 Task: Find connections with filter location Behror with filter topic #Healthwith filter profile language Spanish with filter current company Siemens Mobility with filter school Symbiosis Institute of International Business with filter industry Insurance Carriers with filter service category Public Relations with filter keywords title Administrative Analyst
Action: Mouse moved to (578, 78)
Screenshot: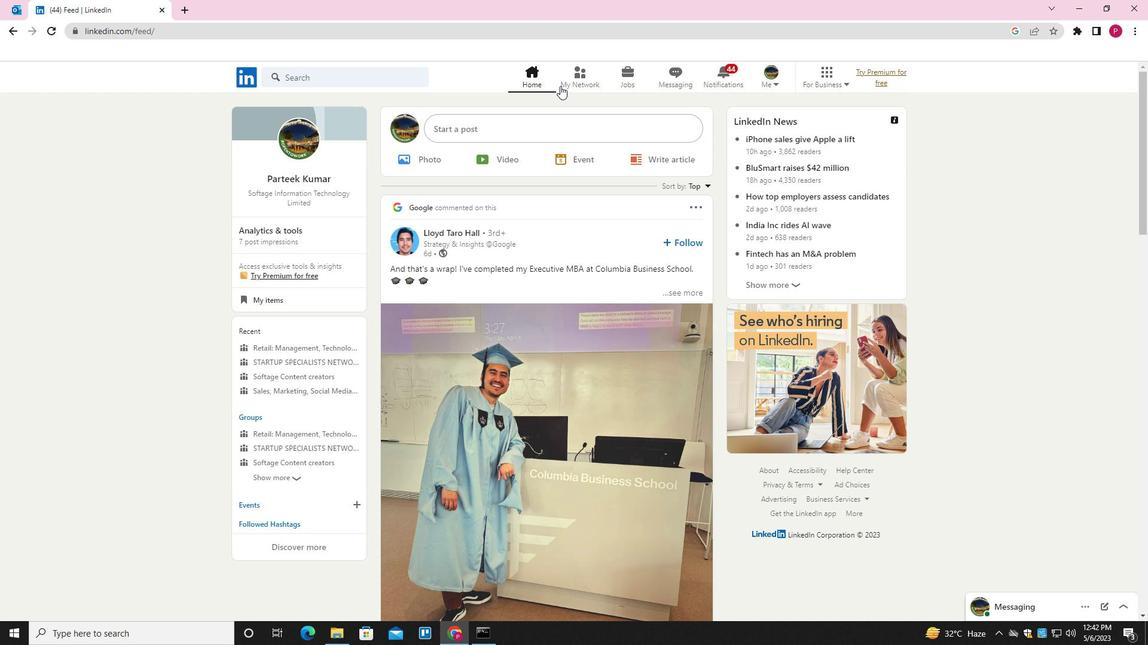
Action: Mouse pressed left at (578, 78)
Screenshot: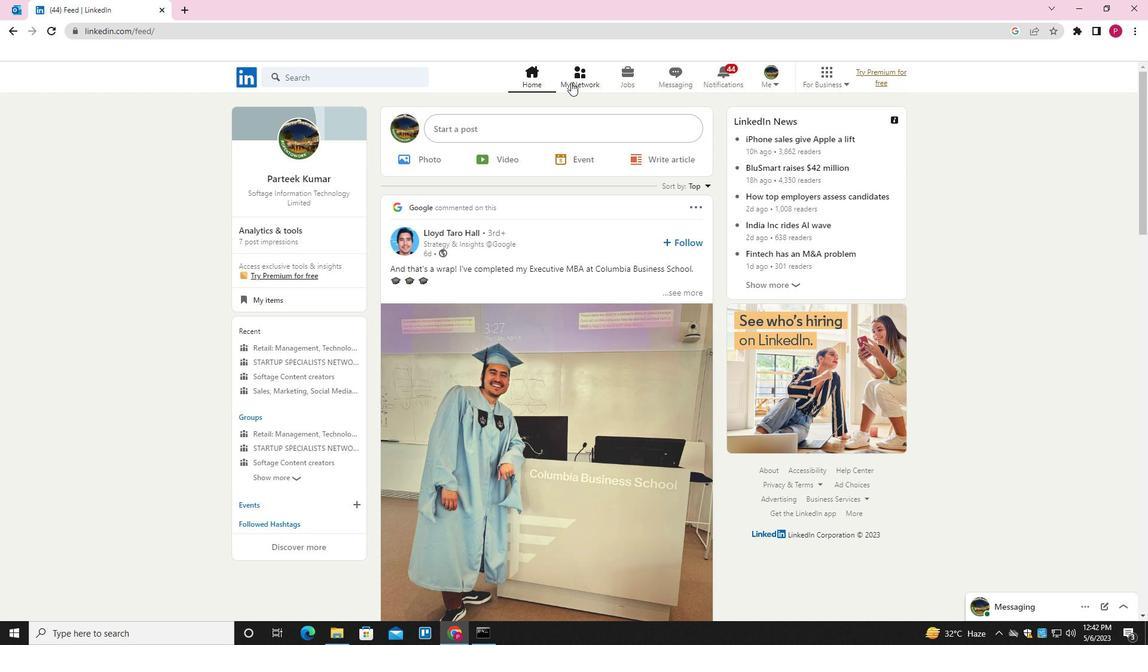 
Action: Mouse moved to (372, 138)
Screenshot: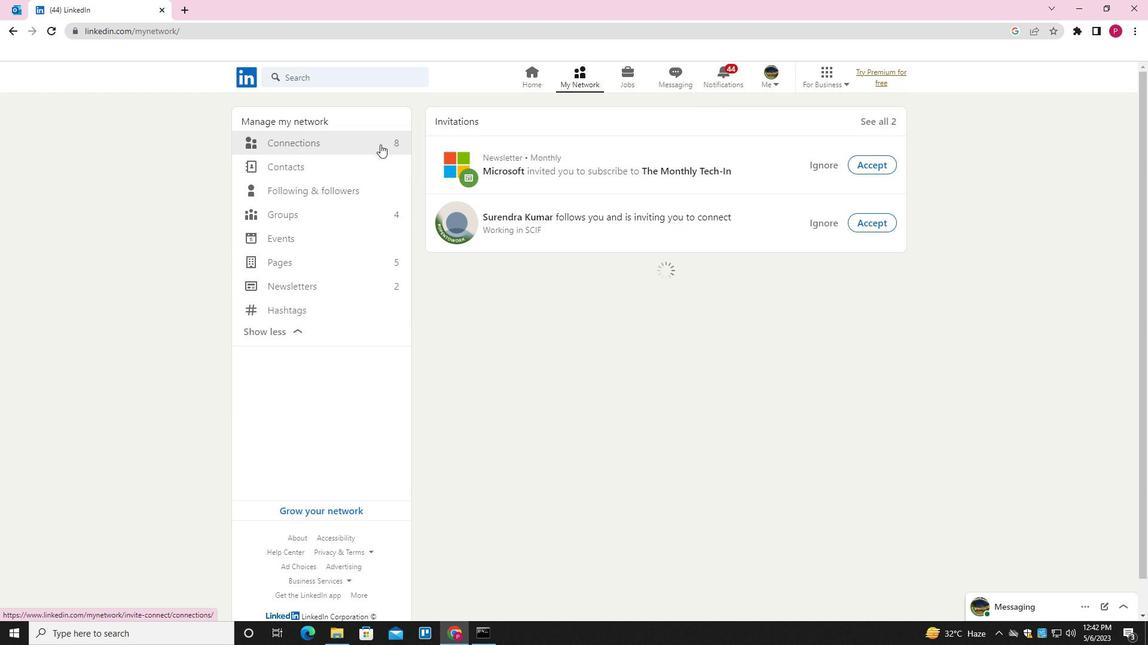 
Action: Mouse pressed left at (372, 138)
Screenshot: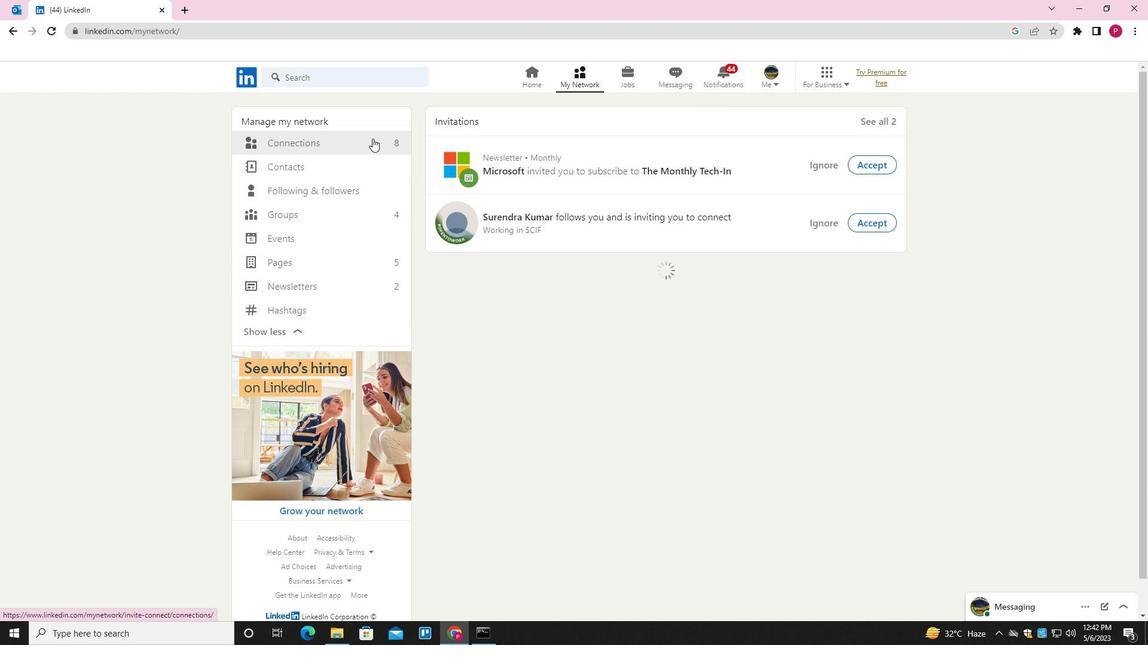 
Action: Mouse moved to (651, 144)
Screenshot: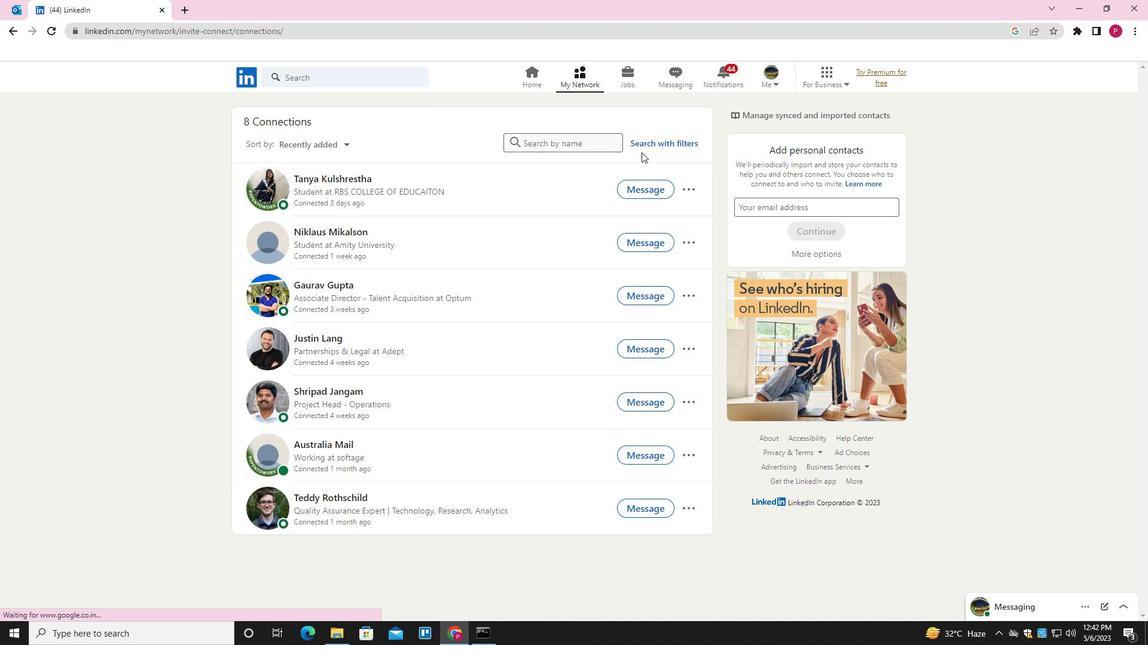 
Action: Mouse pressed left at (651, 144)
Screenshot: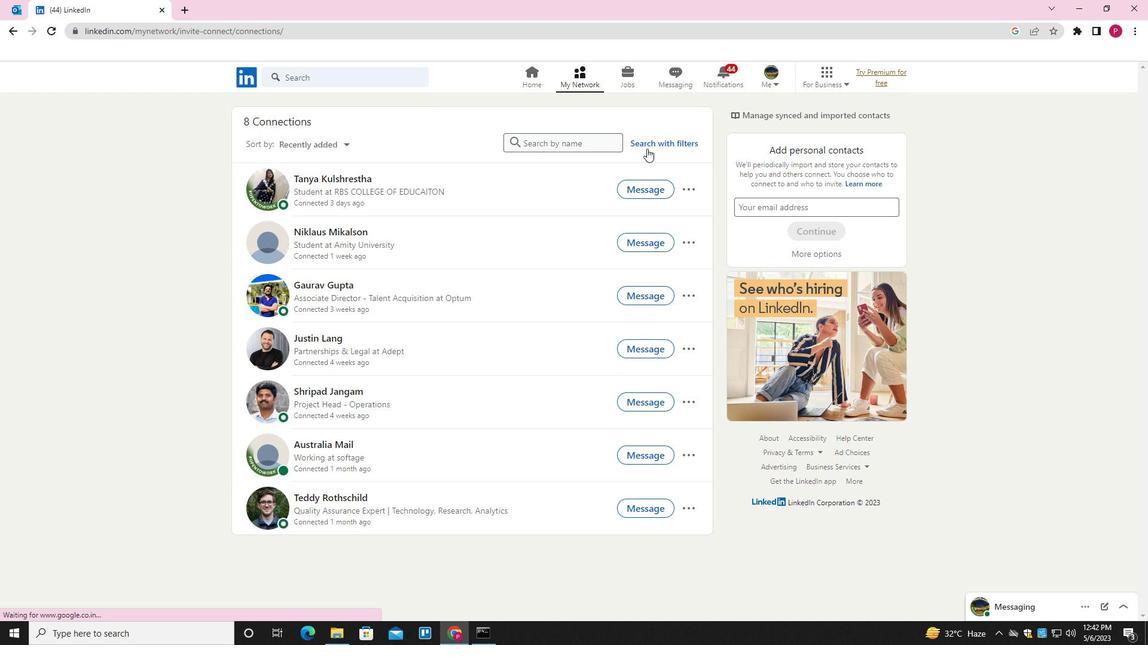 
Action: Mouse moved to (607, 110)
Screenshot: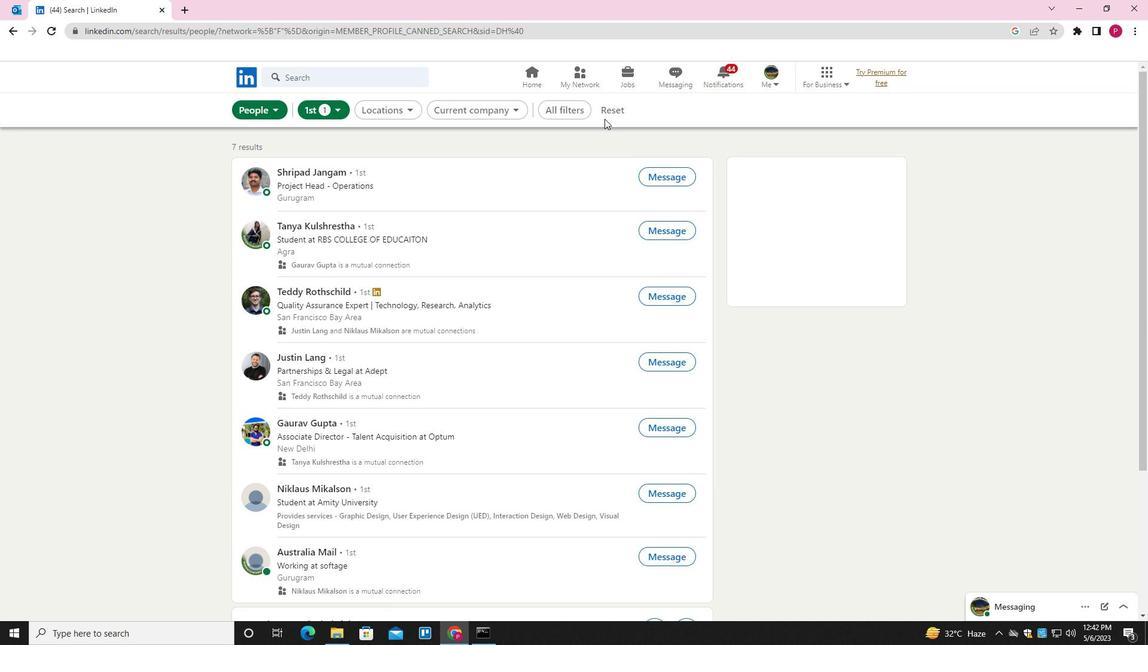 
Action: Mouse pressed left at (607, 110)
Screenshot: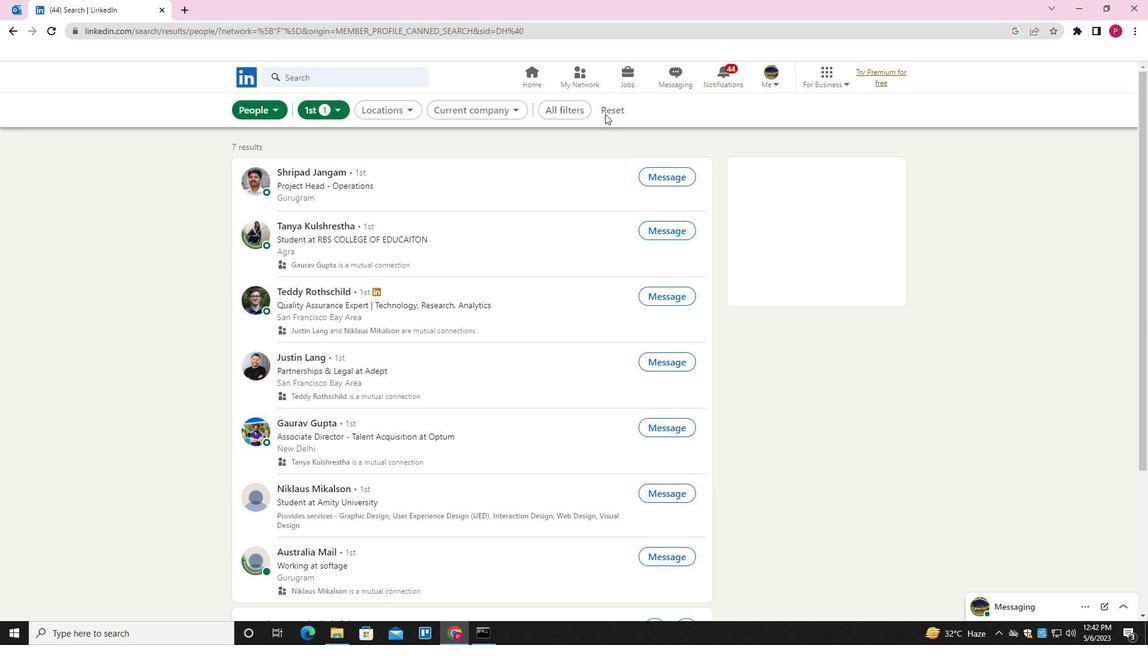 
Action: Mouse moved to (588, 113)
Screenshot: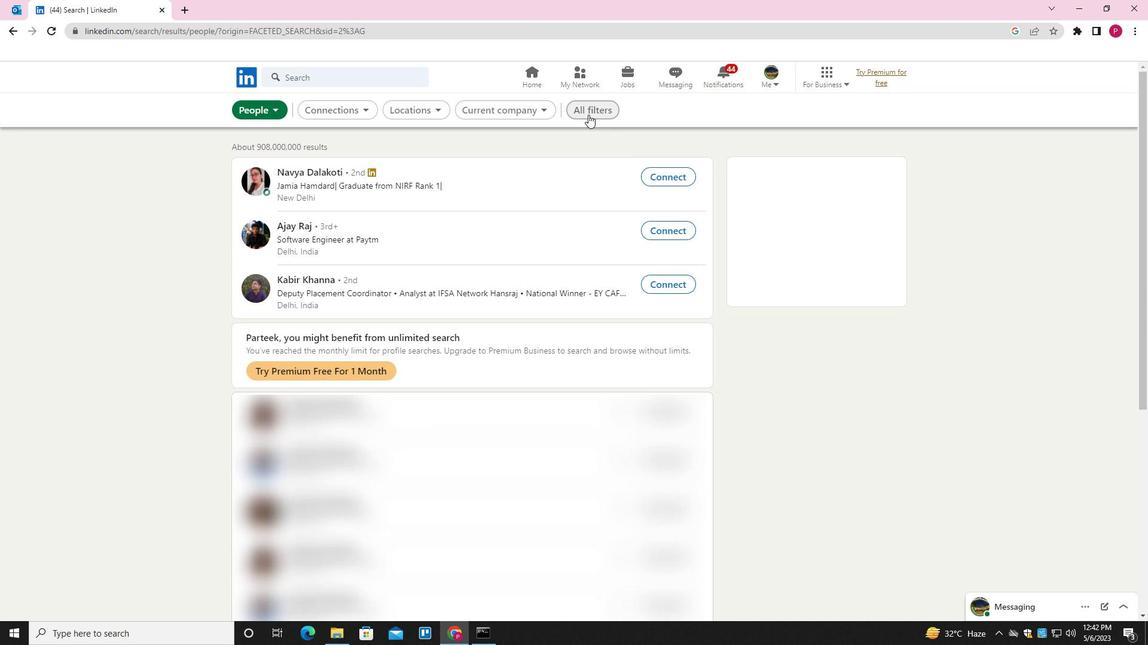 
Action: Mouse pressed left at (588, 113)
Screenshot: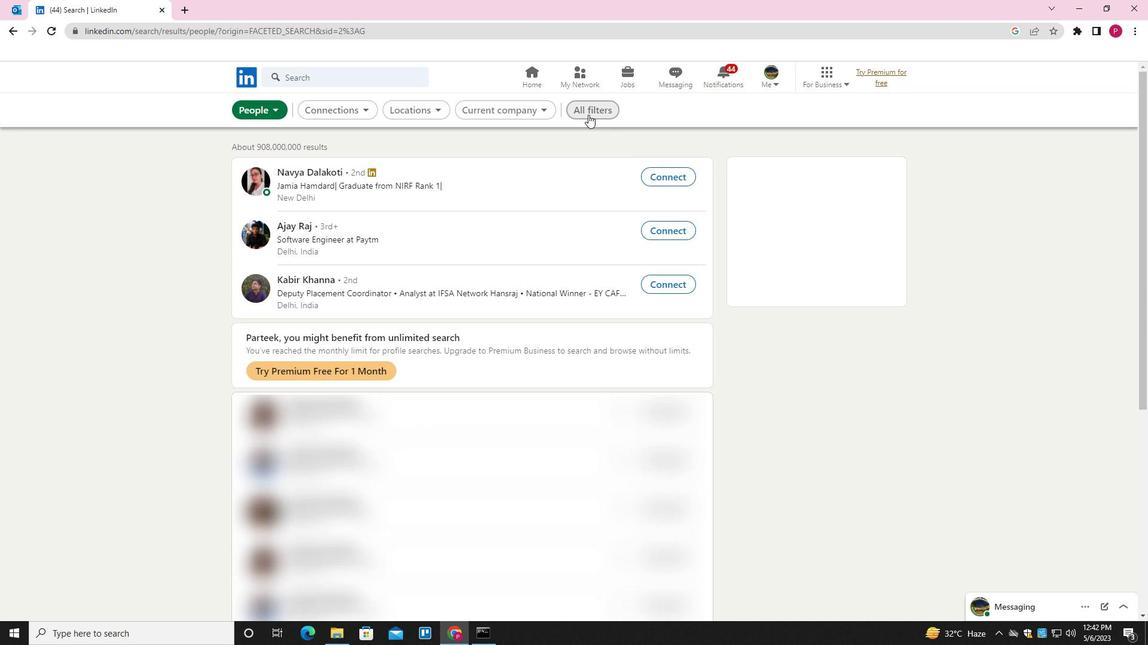 
Action: Mouse moved to (931, 375)
Screenshot: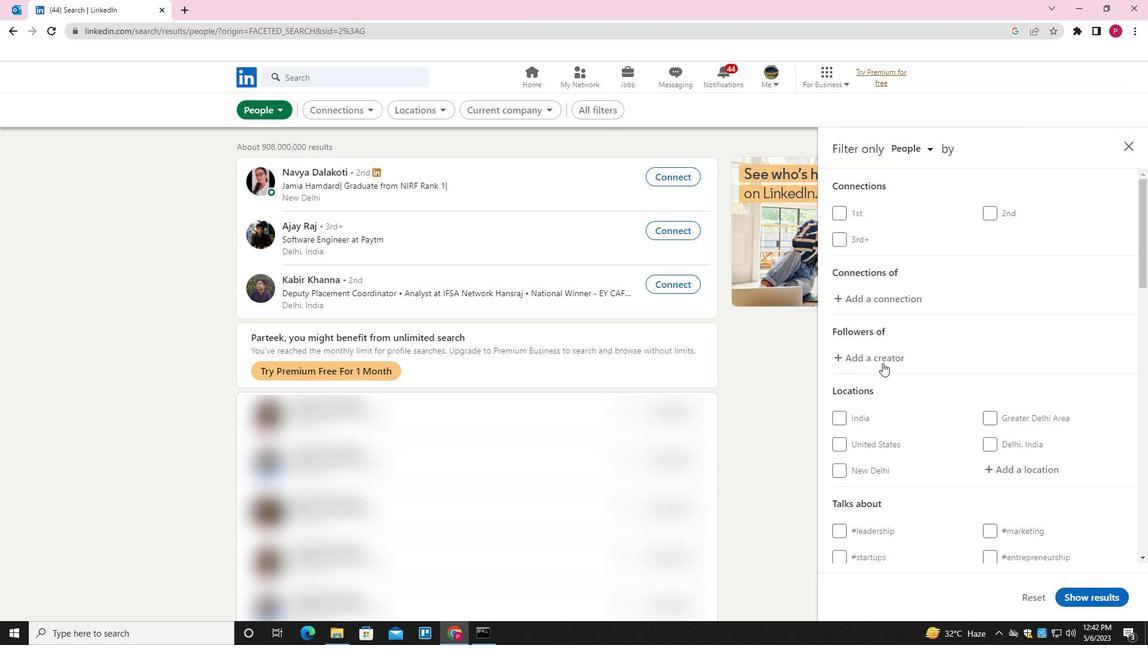 
Action: Mouse scrolled (931, 375) with delta (0, 0)
Screenshot: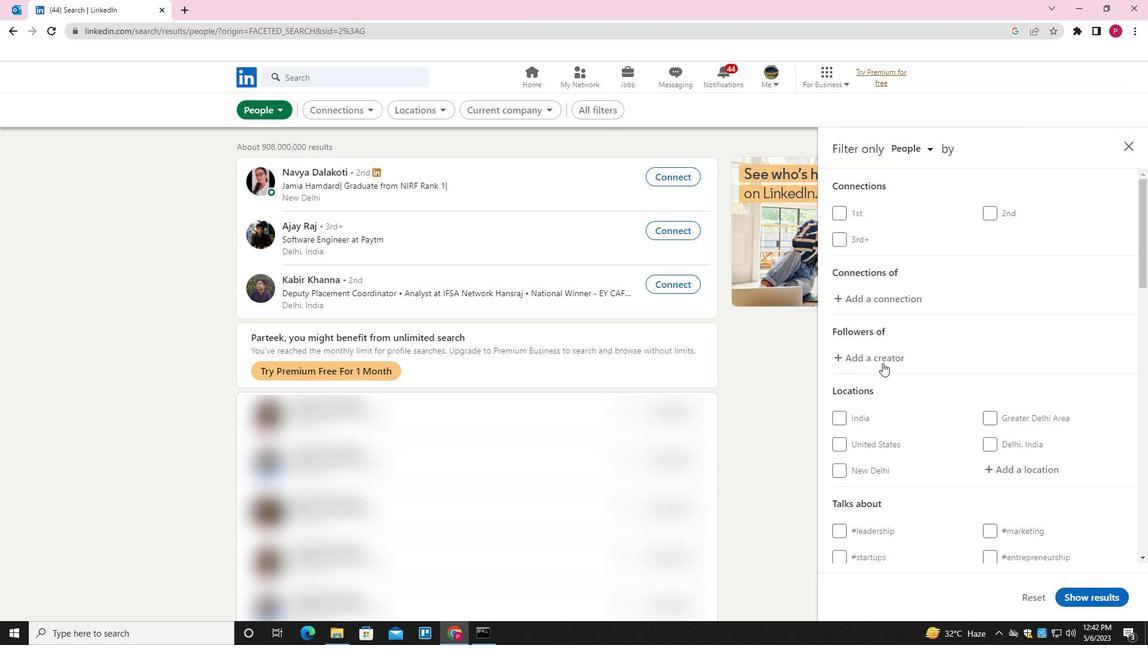 
Action: Mouse moved to (935, 376)
Screenshot: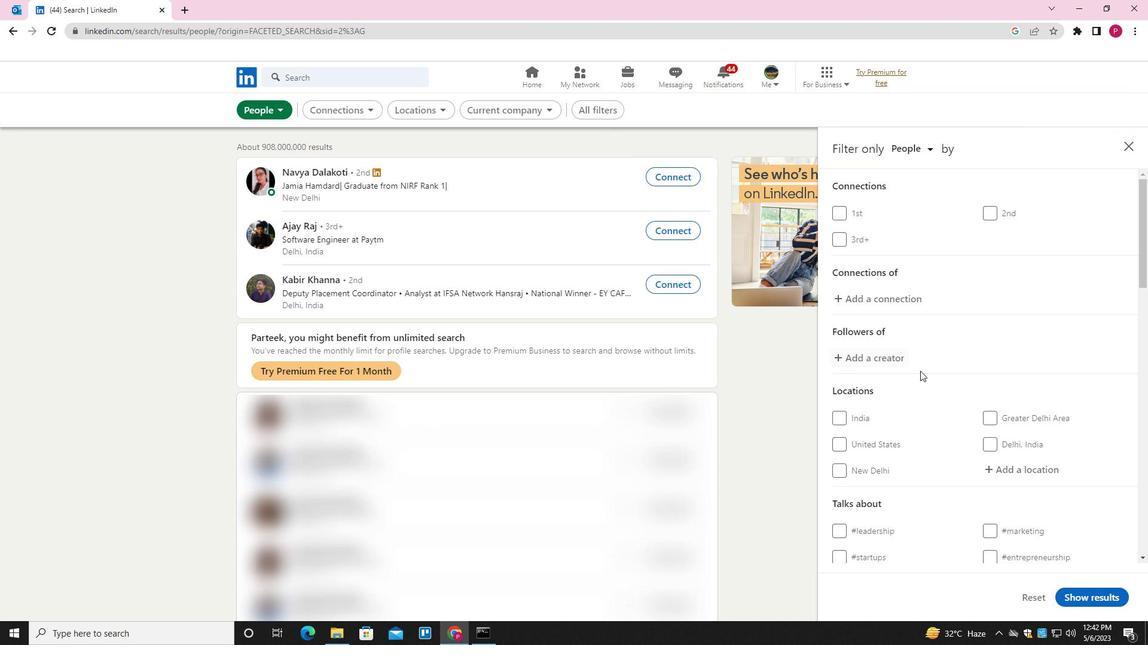 
Action: Mouse scrolled (935, 375) with delta (0, 0)
Screenshot: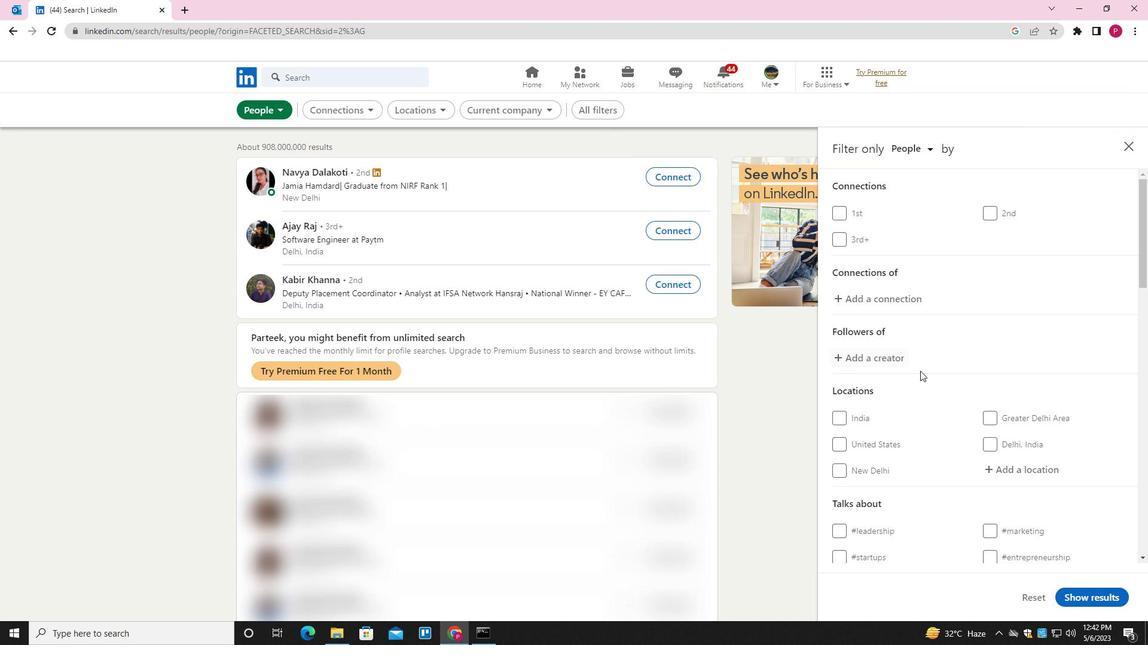 
Action: Mouse moved to (952, 379)
Screenshot: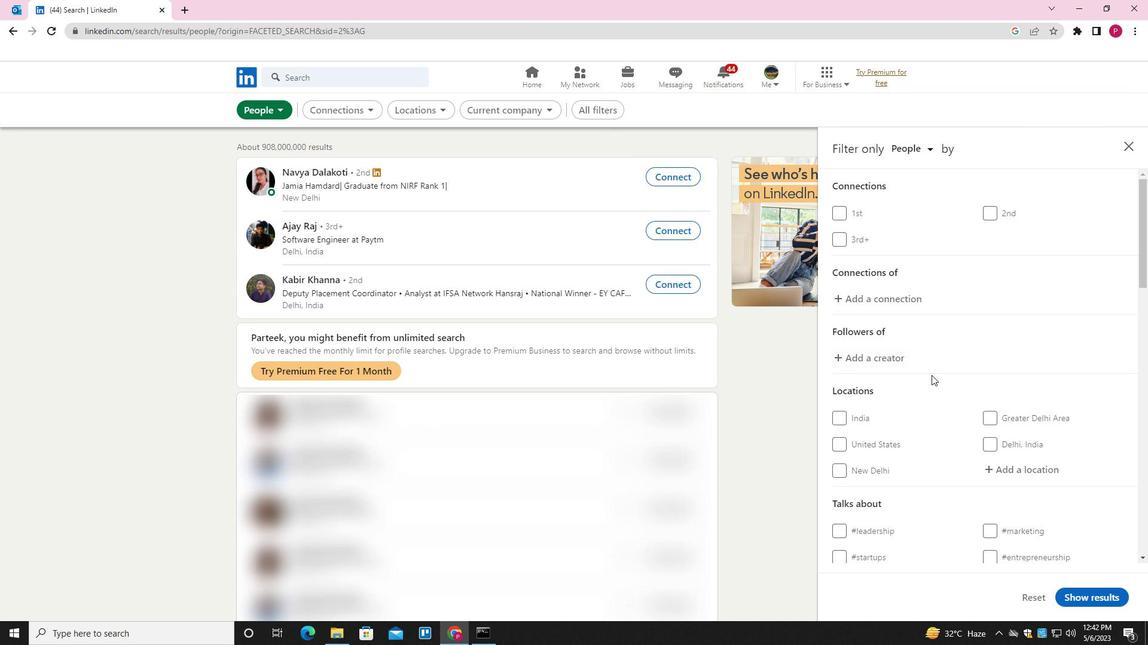 
Action: Mouse scrolled (952, 378) with delta (0, 0)
Screenshot: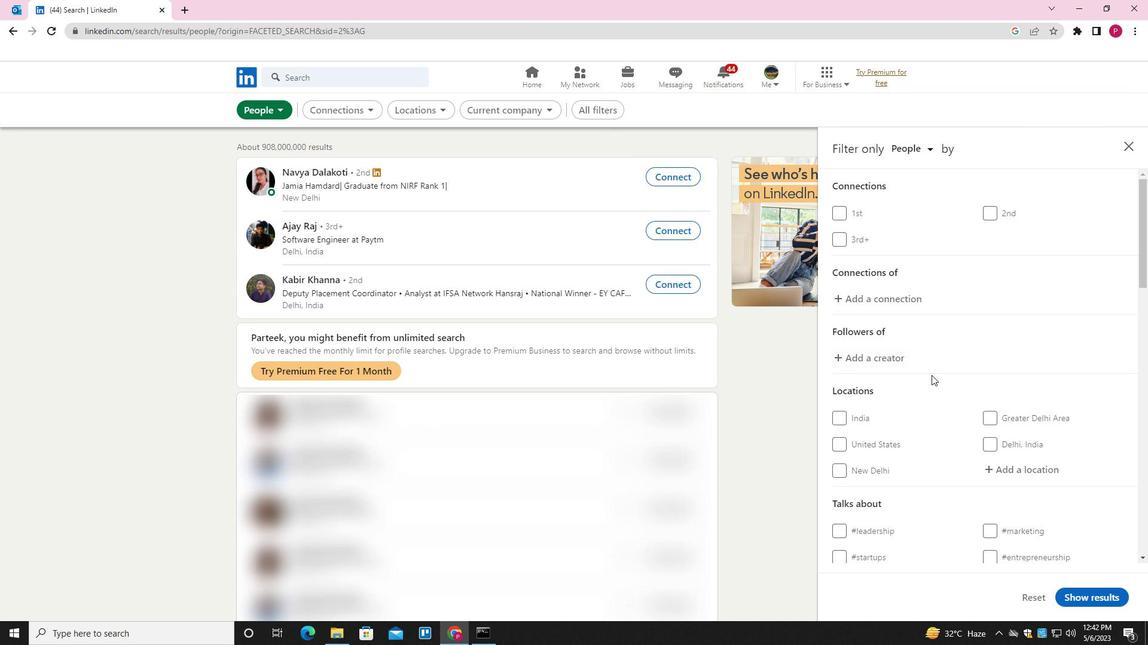 
Action: Mouse moved to (1016, 291)
Screenshot: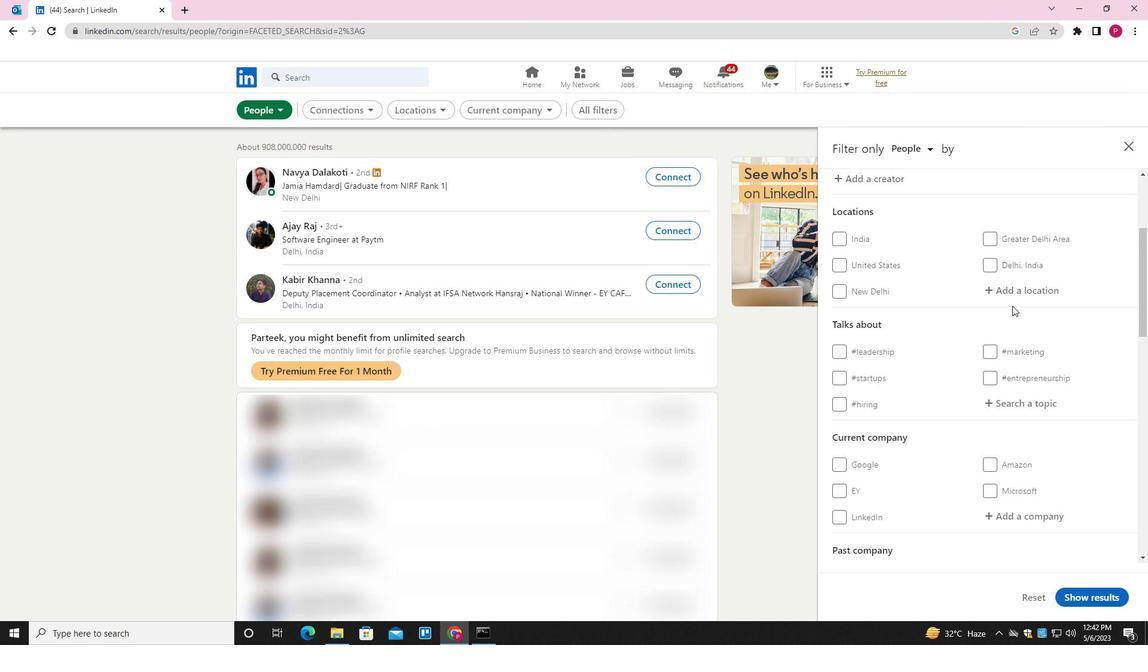 
Action: Mouse pressed left at (1016, 291)
Screenshot: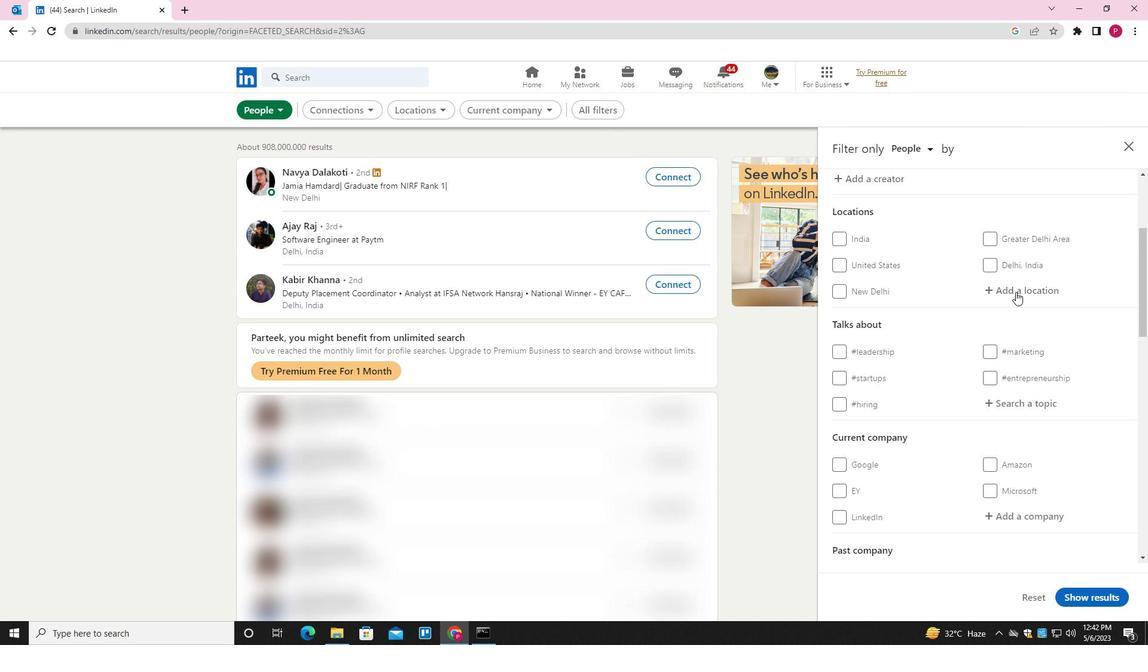 
Action: Key pressed <Key.shift>BEHROR<Key.down><Key.enter>
Screenshot: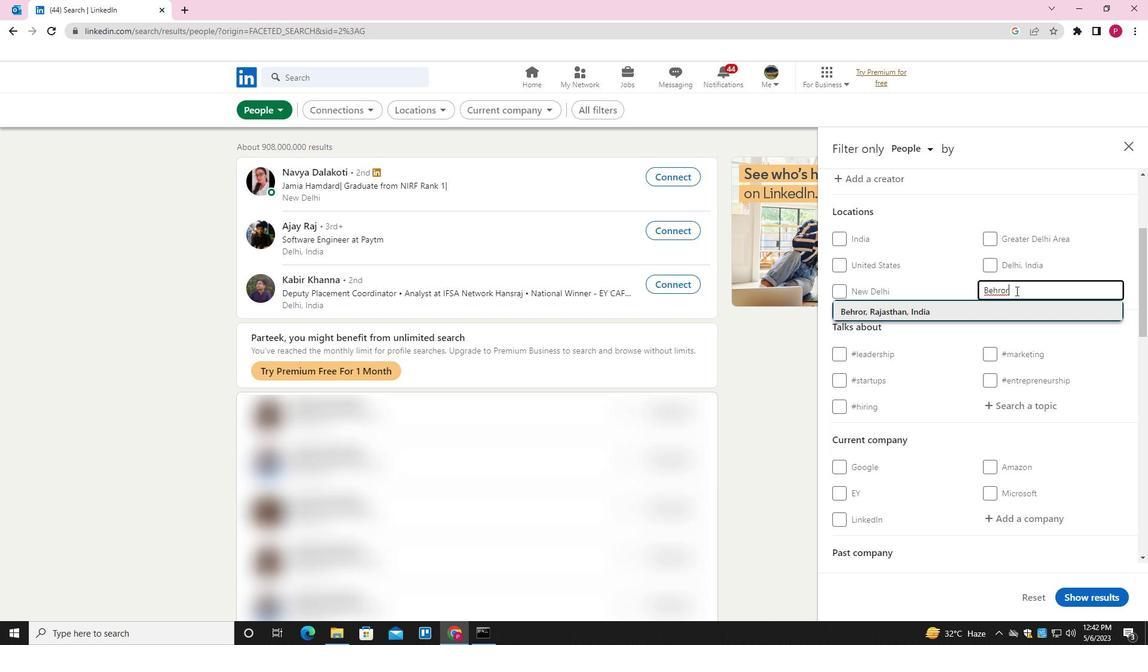 
Action: Mouse moved to (1000, 349)
Screenshot: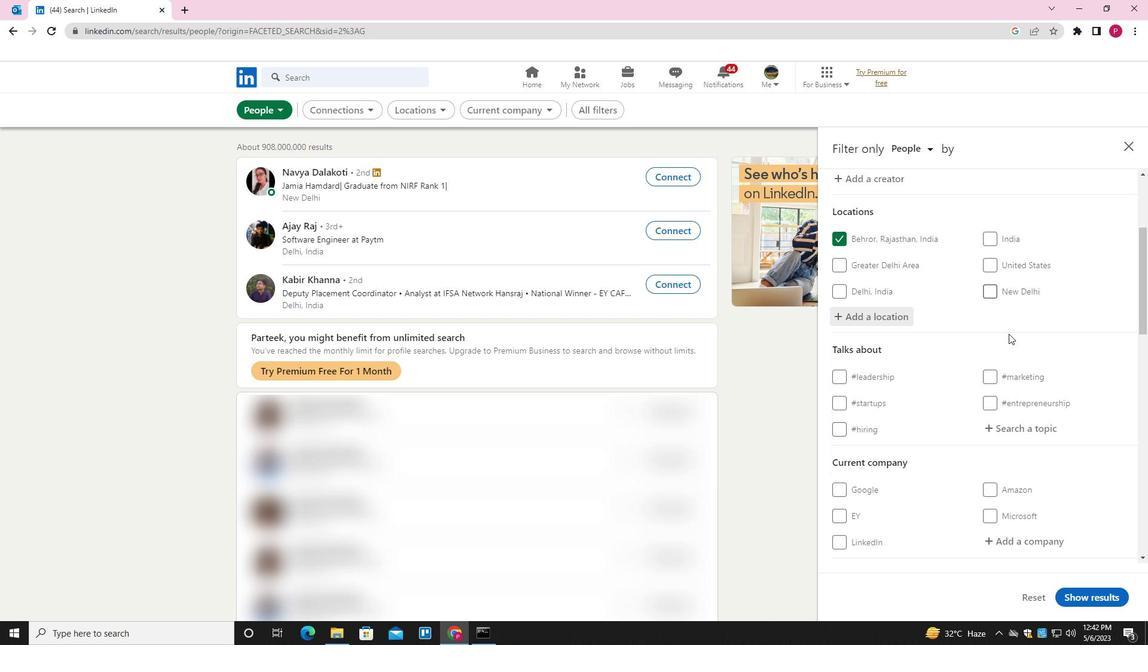 
Action: Mouse scrolled (1000, 349) with delta (0, 0)
Screenshot: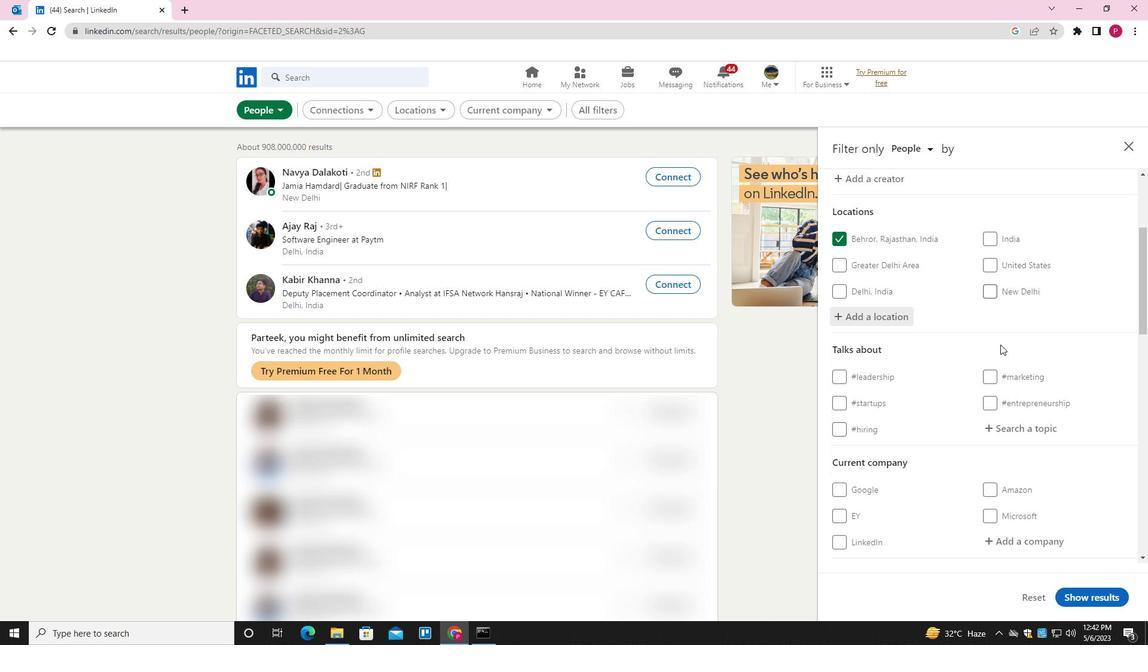 
Action: Mouse scrolled (1000, 349) with delta (0, 0)
Screenshot: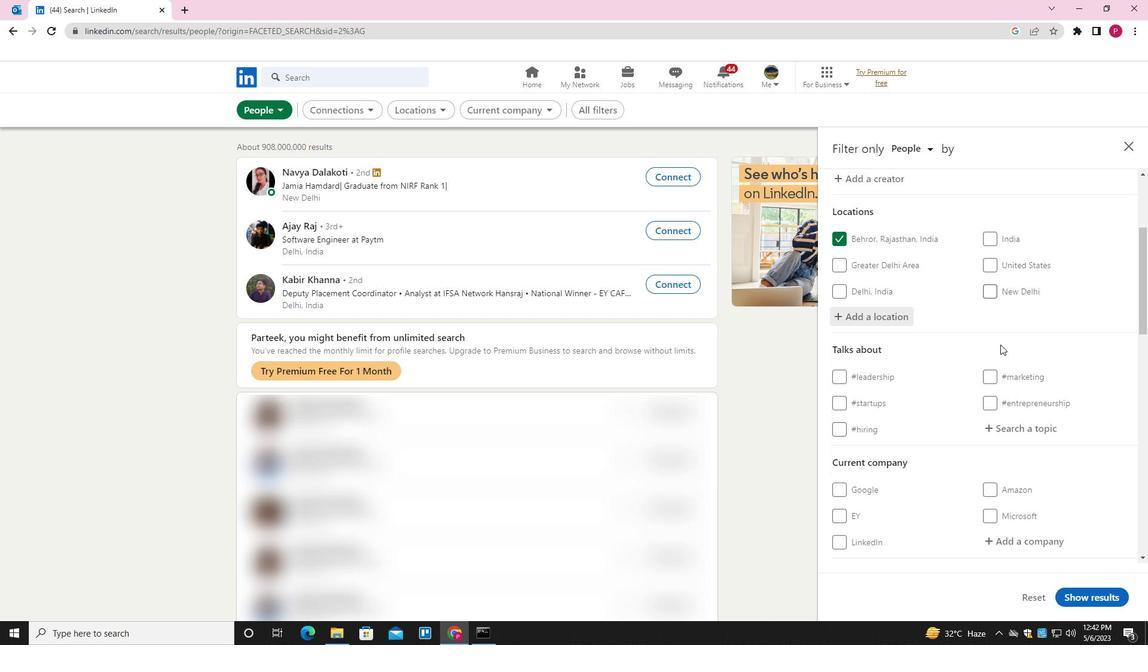
Action: Mouse scrolled (1000, 349) with delta (0, 0)
Screenshot: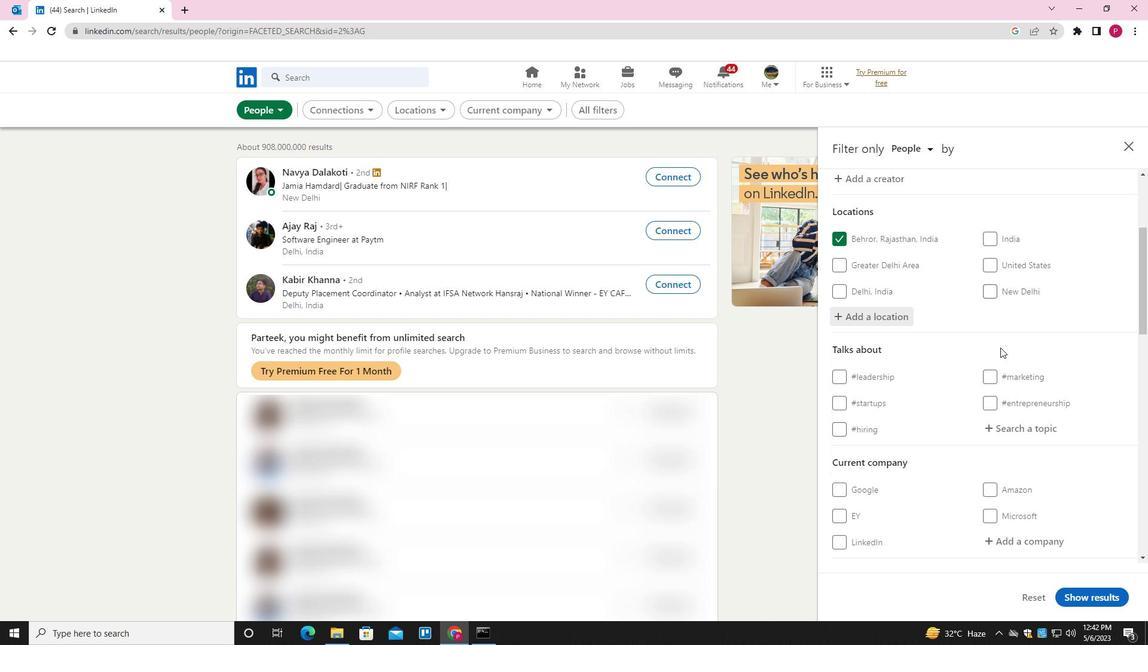 
Action: Mouse moved to (1019, 241)
Screenshot: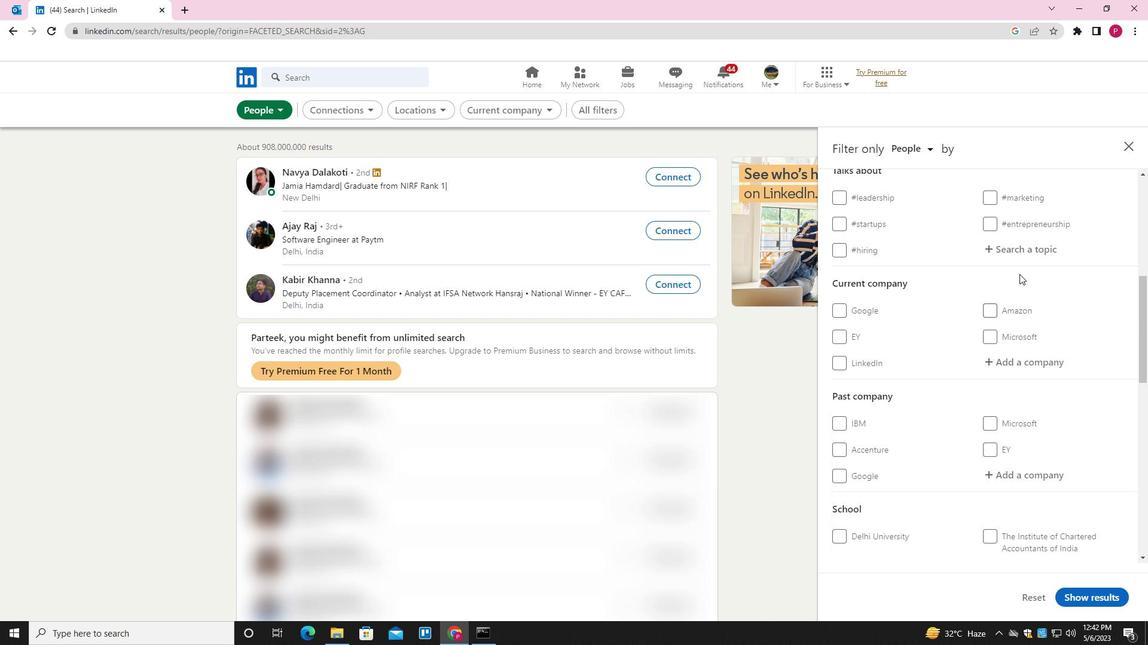 
Action: Mouse pressed left at (1019, 241)
Screenshot: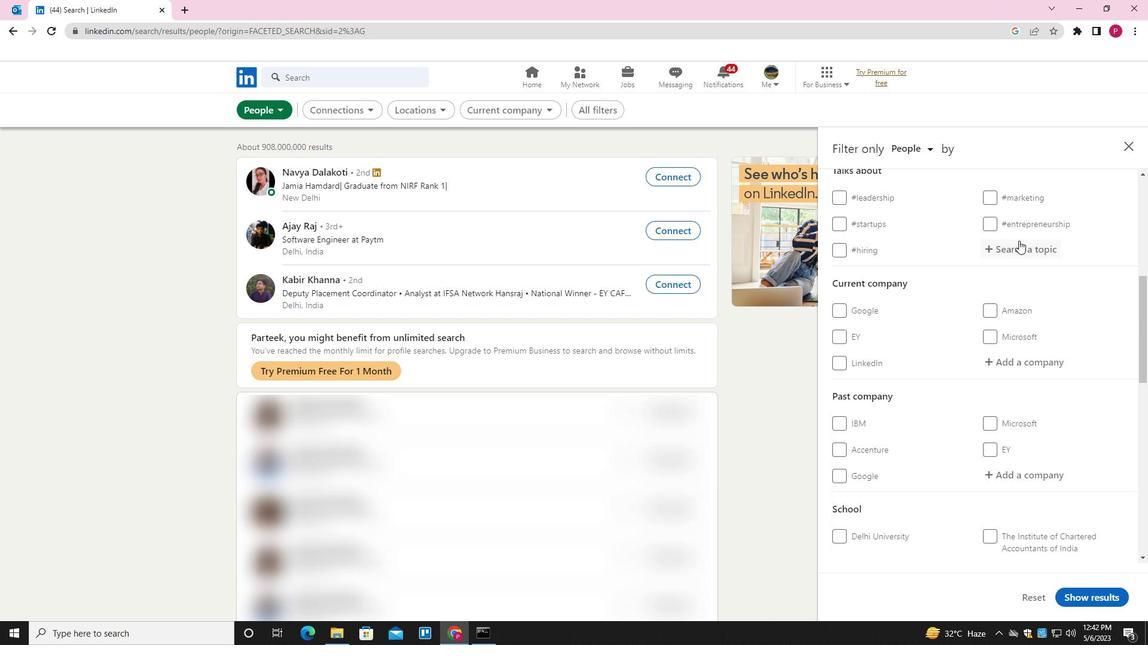 
Action: Key pressed HEALTH<Key.down><Key.down><Key.enter>
Screenshot: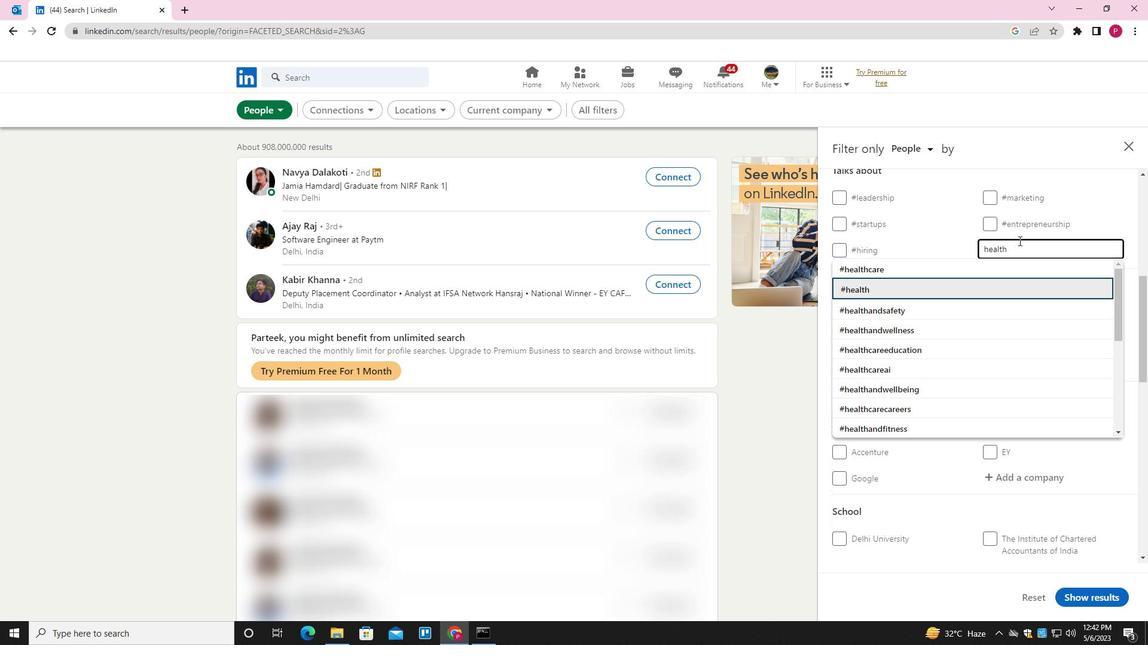 
Action: Mouse moved to (971, 344)
Screenshot: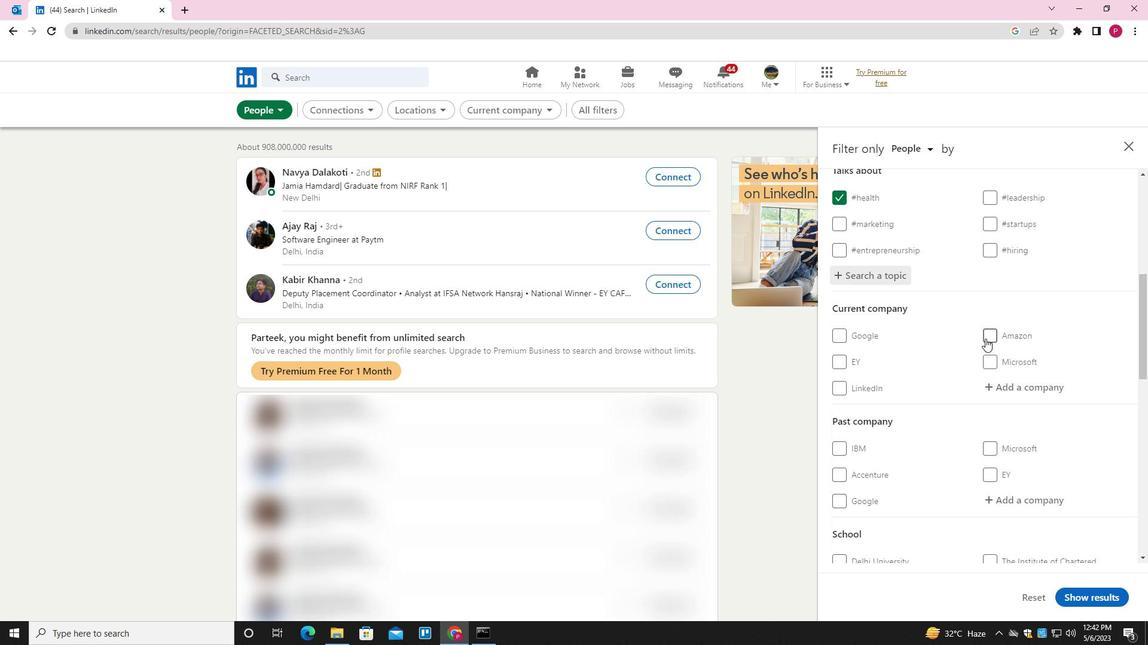 
Action: Mouse scrolled (971, 343) with delta (0, 0)
Screenshot: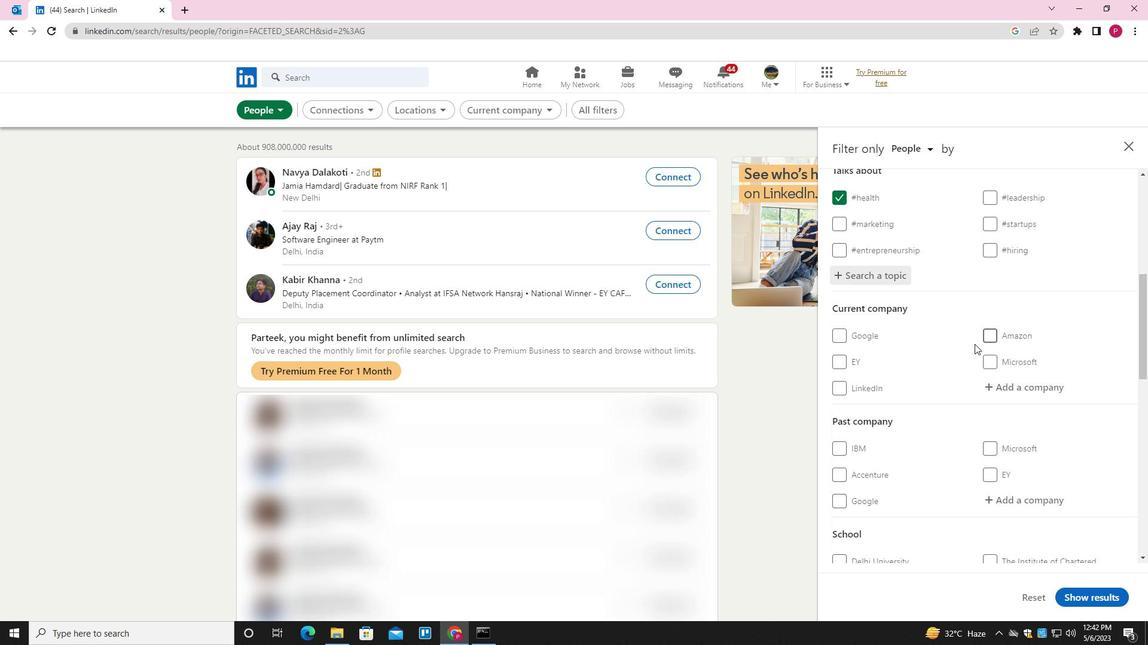 
Action: Mouse moved to (971, 344)
Screenshot: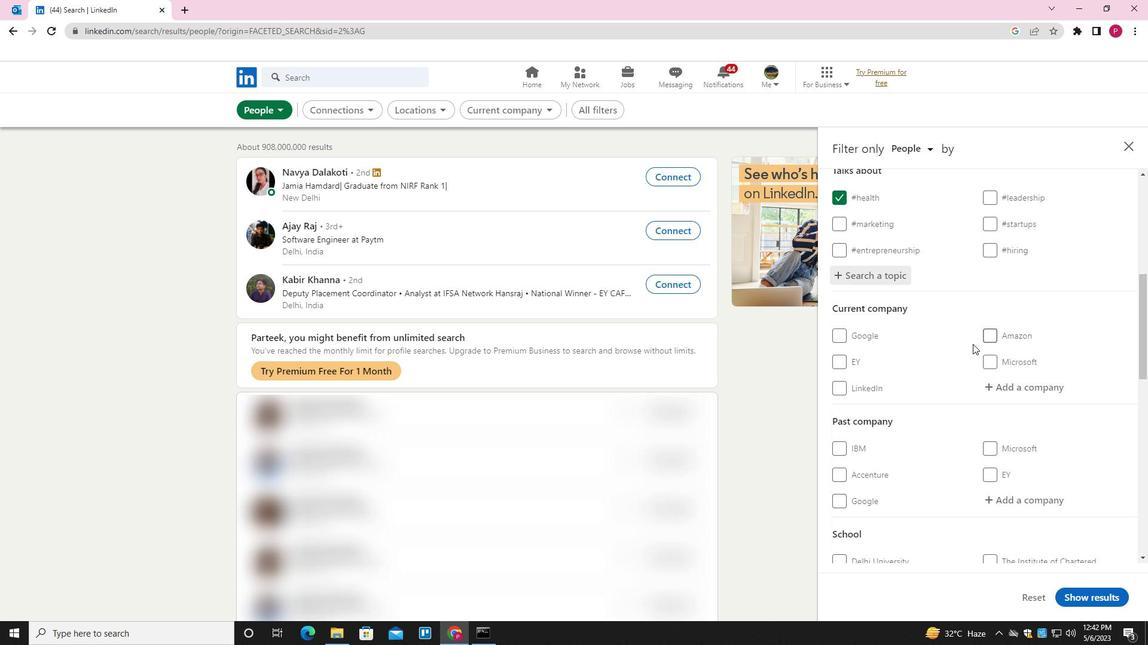
Action: Mouse scrolled (971, 343) with delta (0, 0)
Screenshot: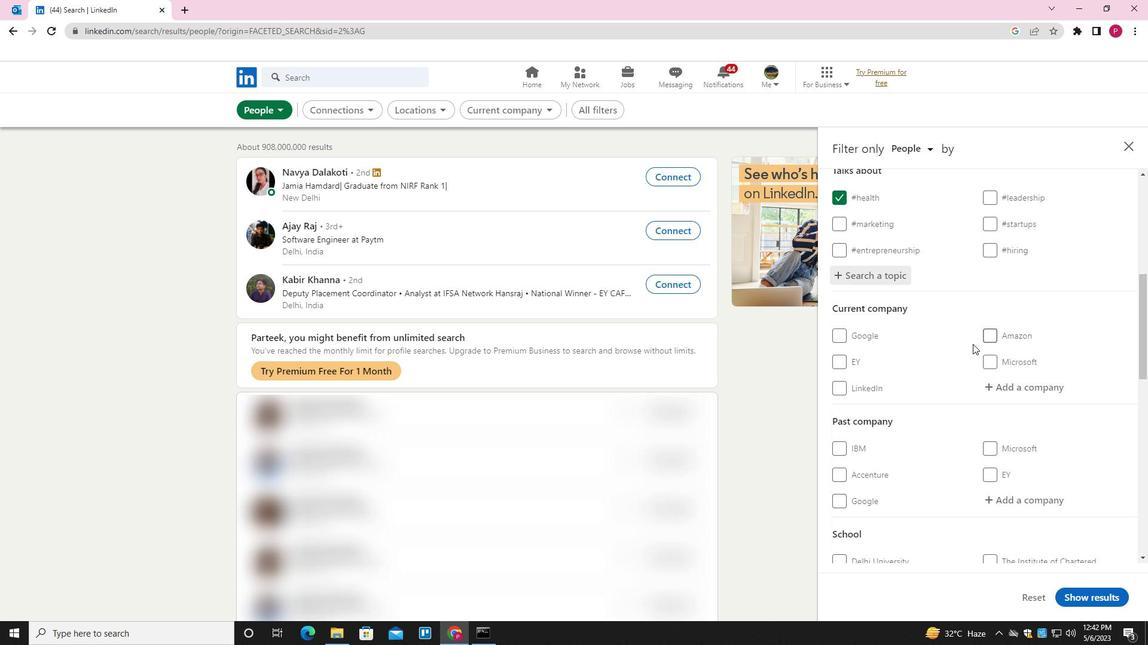 
Action: Mouse scrolled (971, 343) with delta (0, 0)
Screenshot: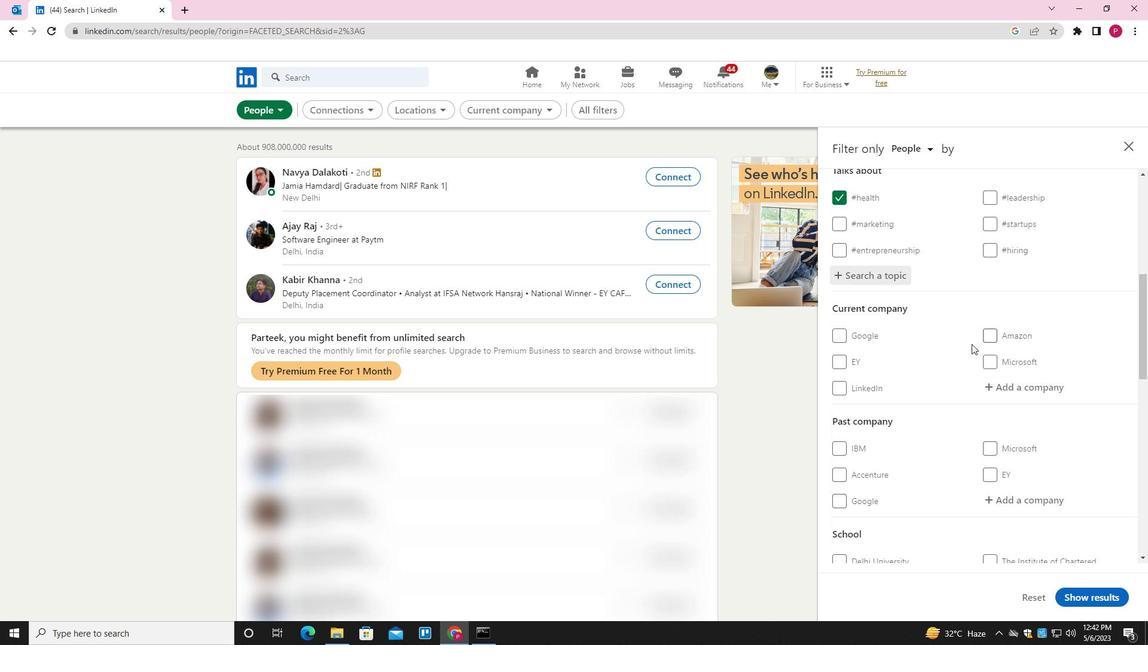 
Action: Mouse scrolled (971, 343) with delta (0, 0)
Screenshot: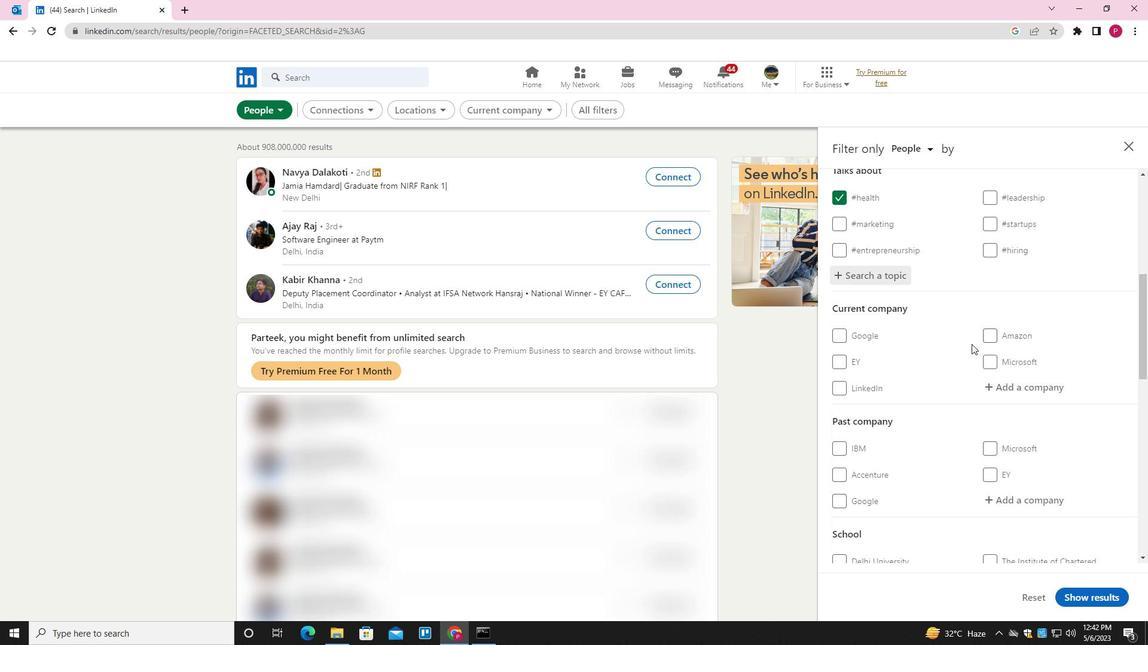 
Action: Mouse moved to (967, 345)
Screenshot: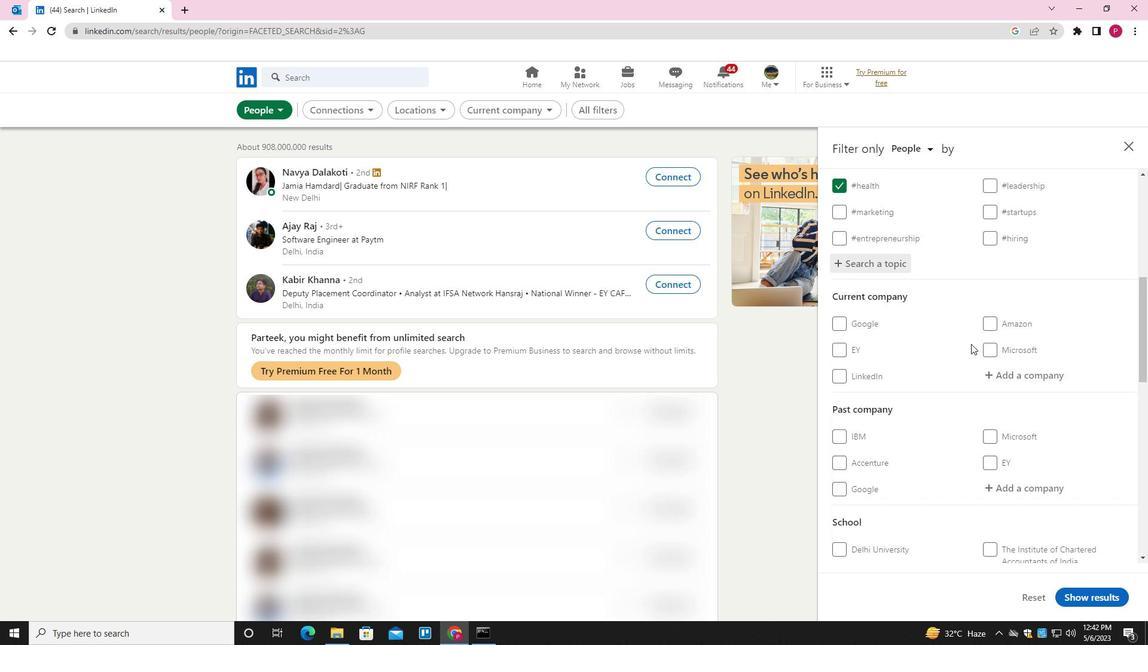 
Action: Mouse scrolled (967, 345) with delta (0, 0)
Screenshot: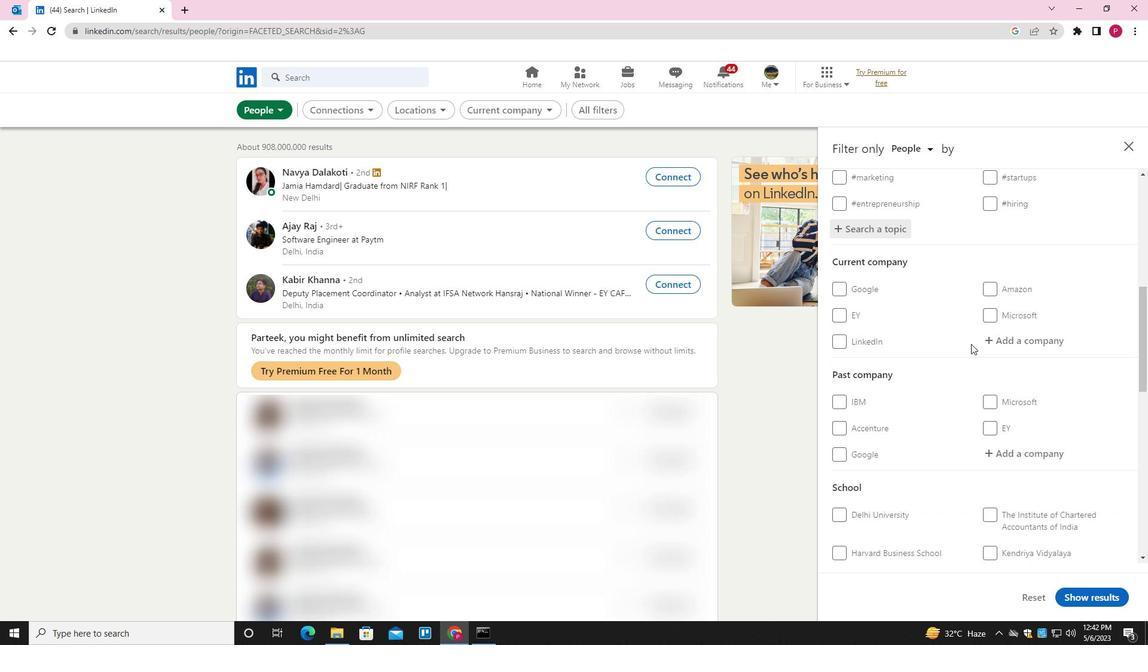 
Action: Mouse moved to (949, 348)
Screenshot: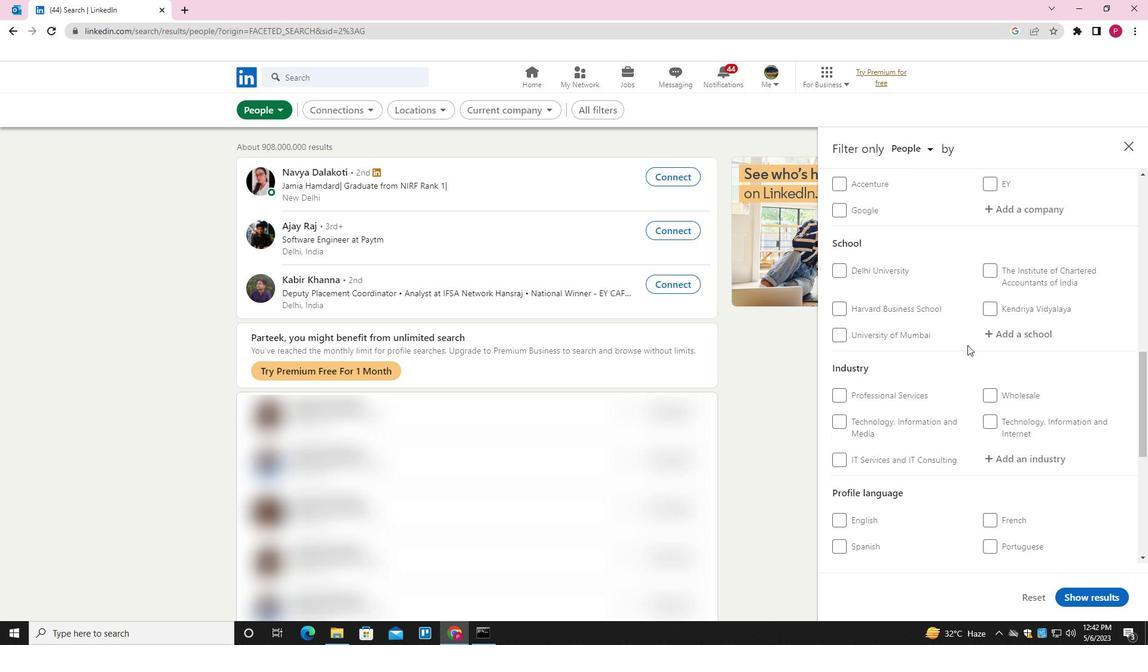 
Action: Mouse scrolled (949, 348) with delta (0, 0)
Screenshot: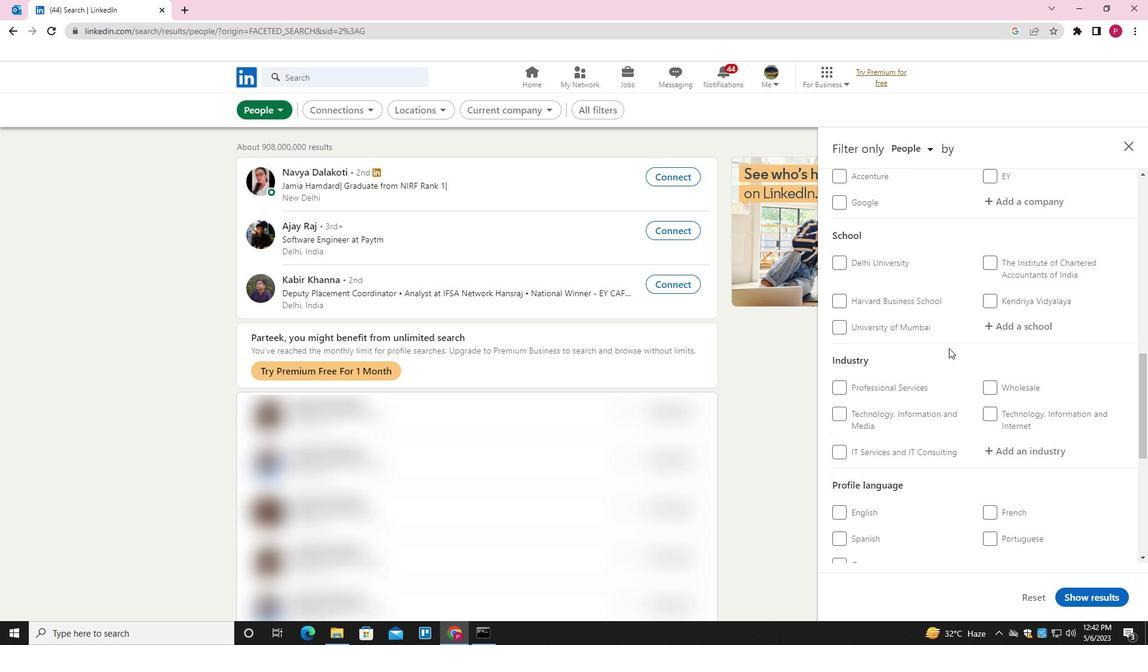 
Action: Mouse scrolled (949, 348) with delta (0, 0)
Screenshot: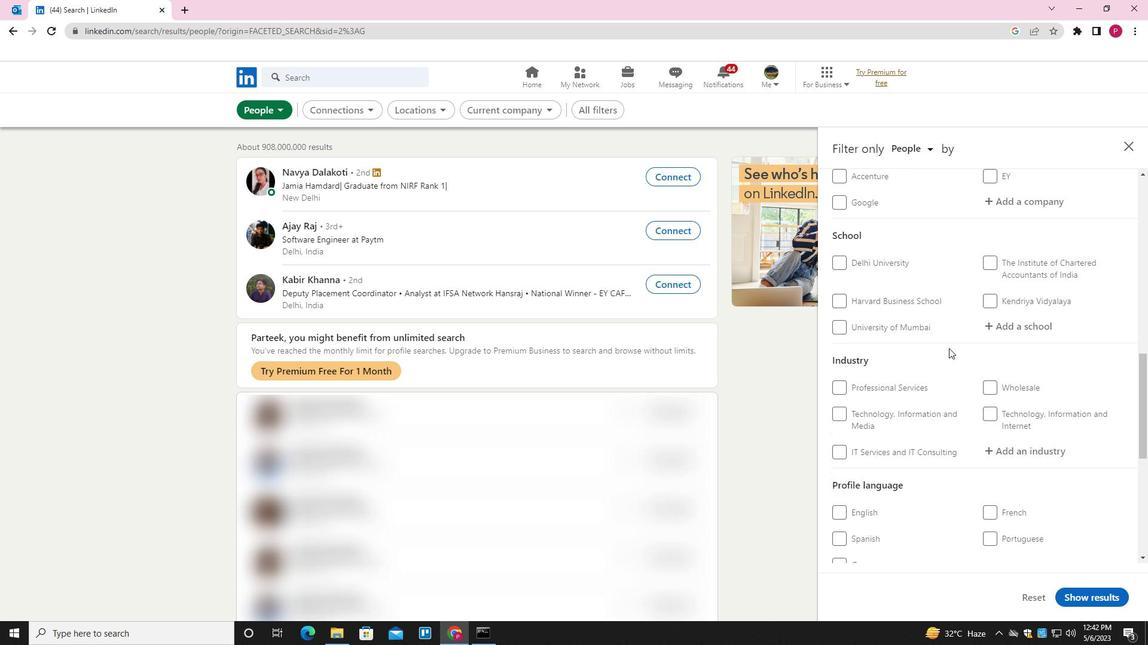 
Action: Mouse scrolled (949, 348) with delta (0, 0)
Screenshot: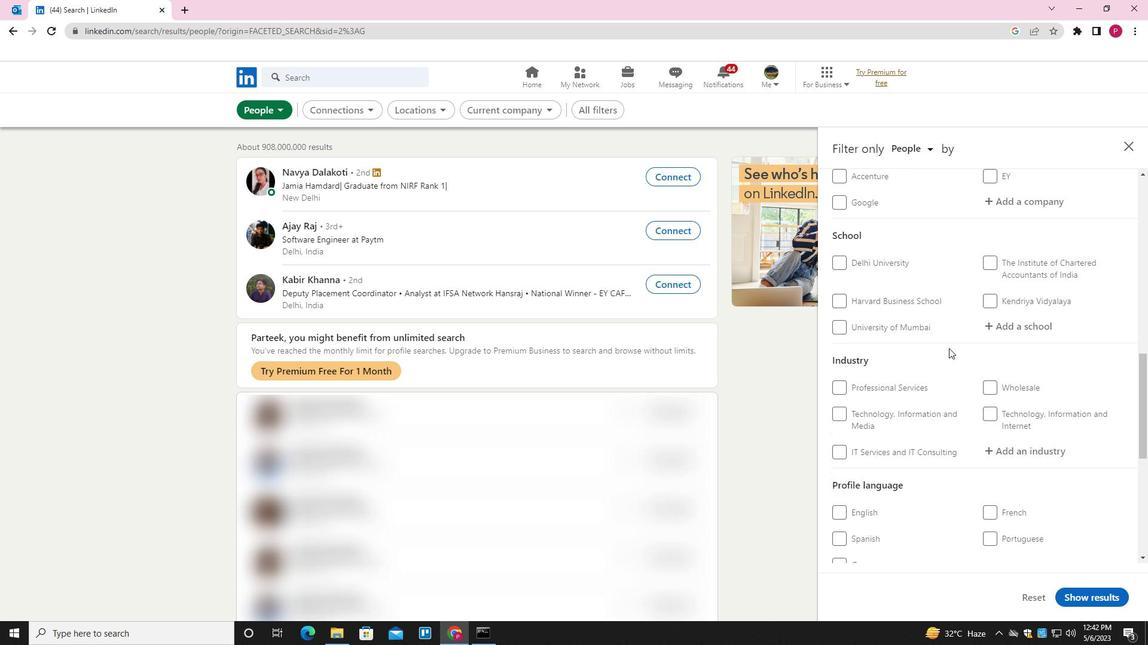 
Action: Mouse scrolled (949, 348) with delta (0, 0)
Screenshot: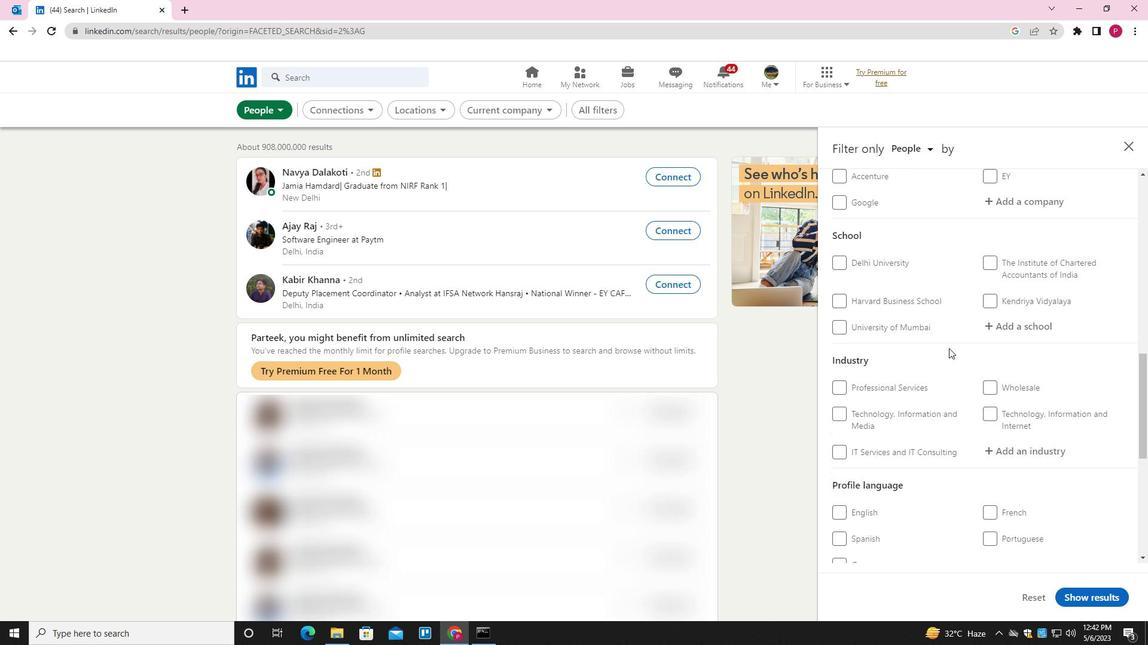 
Action: Mouse scrolled (949, 348) with delta (0, 0)
Screenshot: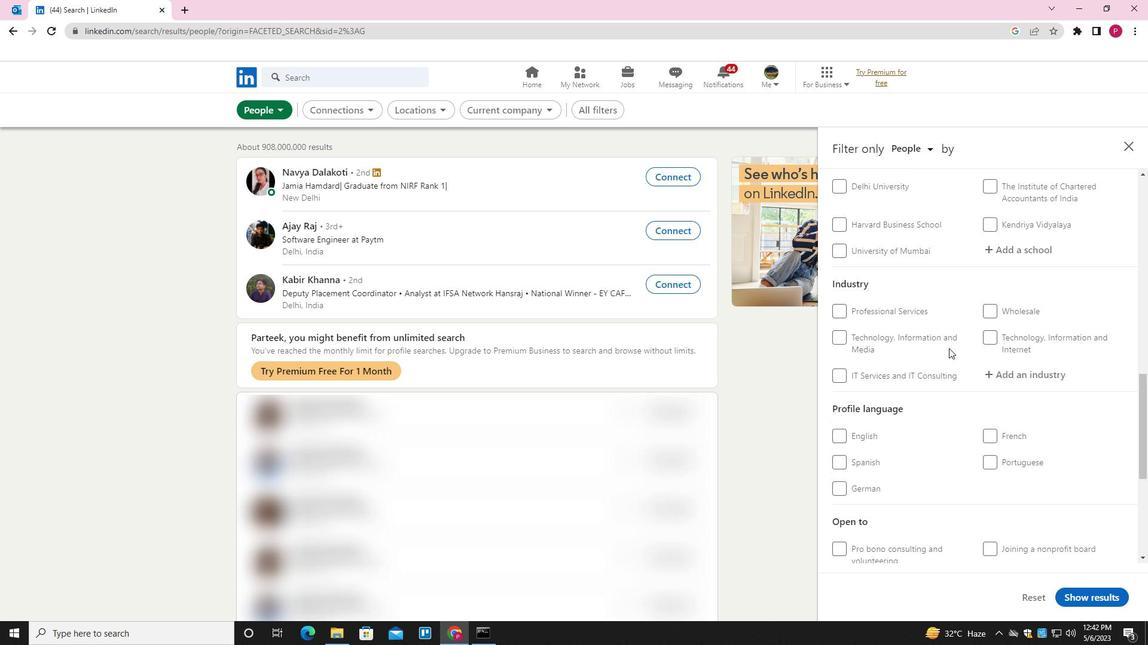 
Action: Mouse scrolled (949, 349) with delta (0, 0)
Screenshot: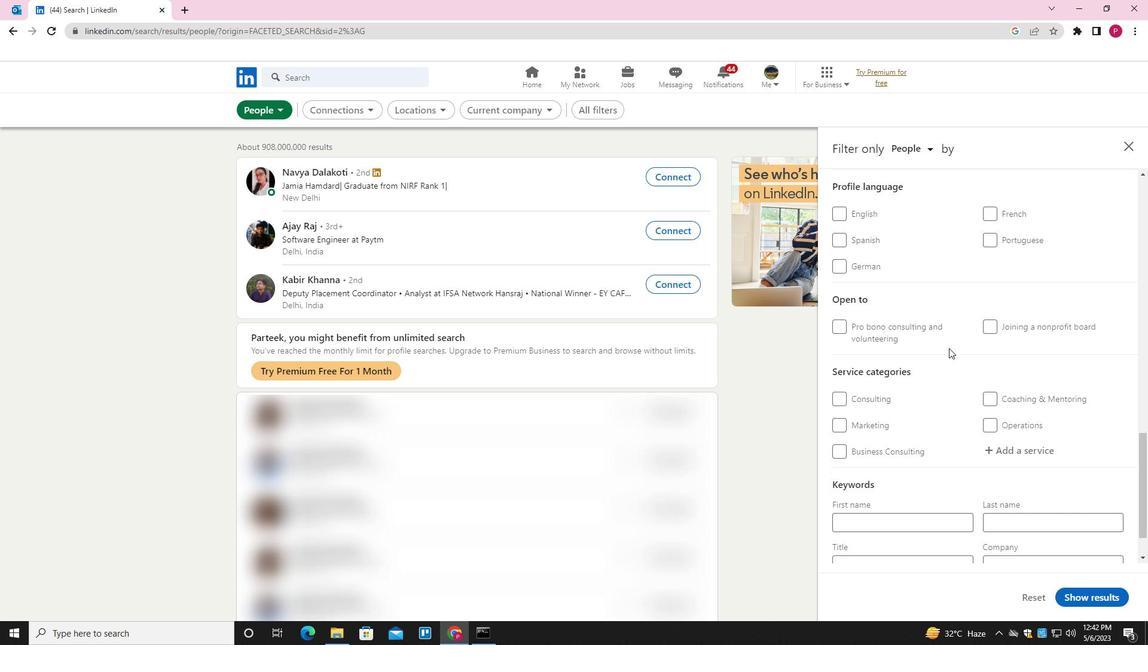 
Action: Mouse moved to (863, 305)
Screenshot: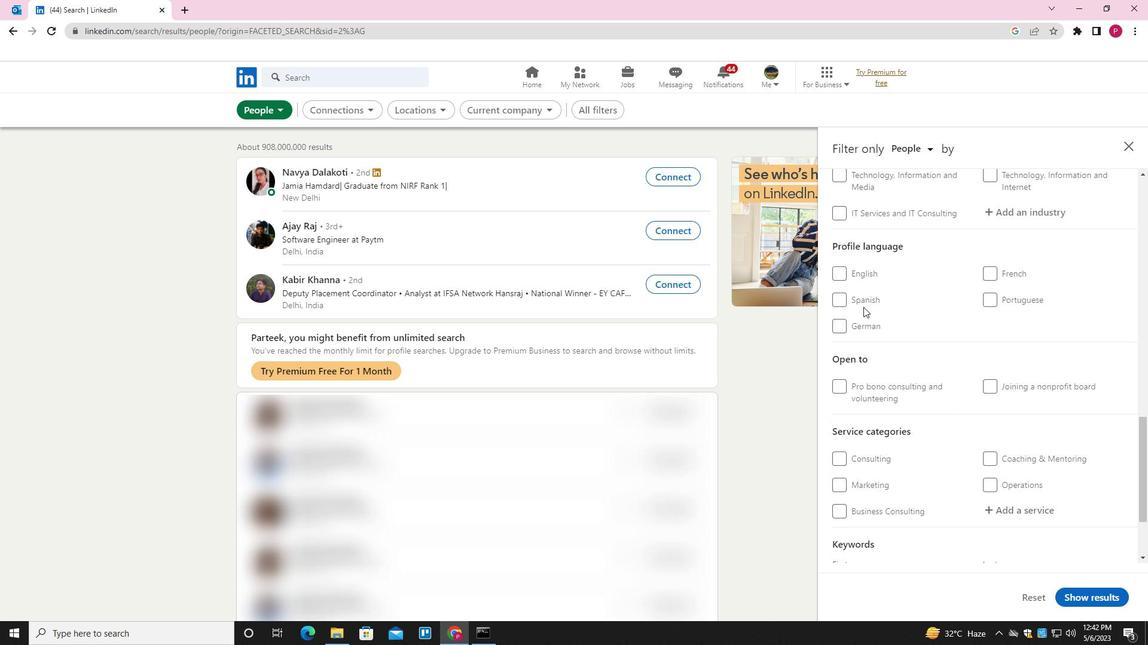 
Action: Mouse pressed left at (863, 305)
Screenshot: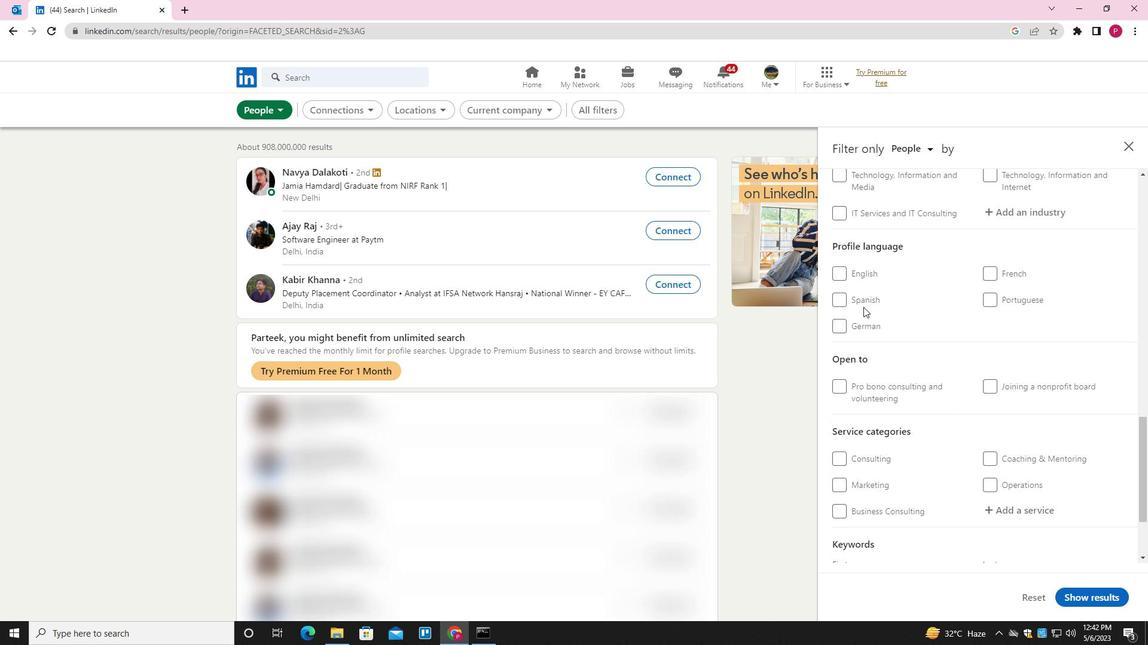 
Action: Mouse moved to (893, 304)
Screenshot: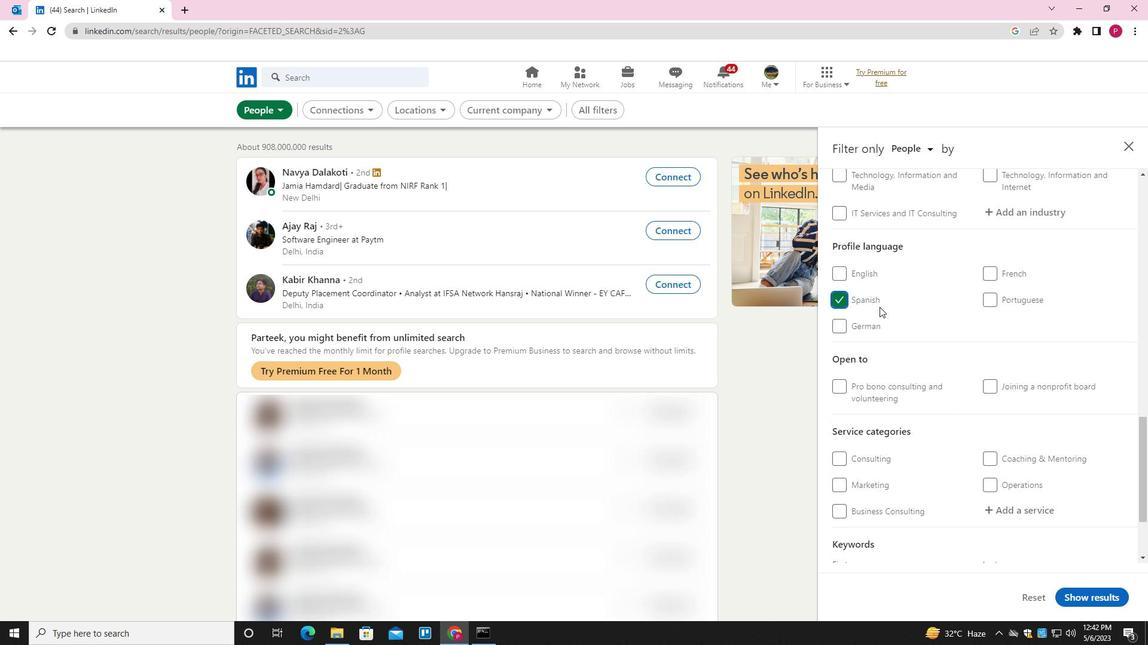 
Action: Mouse scrolled (893, 305) with delta (0, 0)
Screenshot: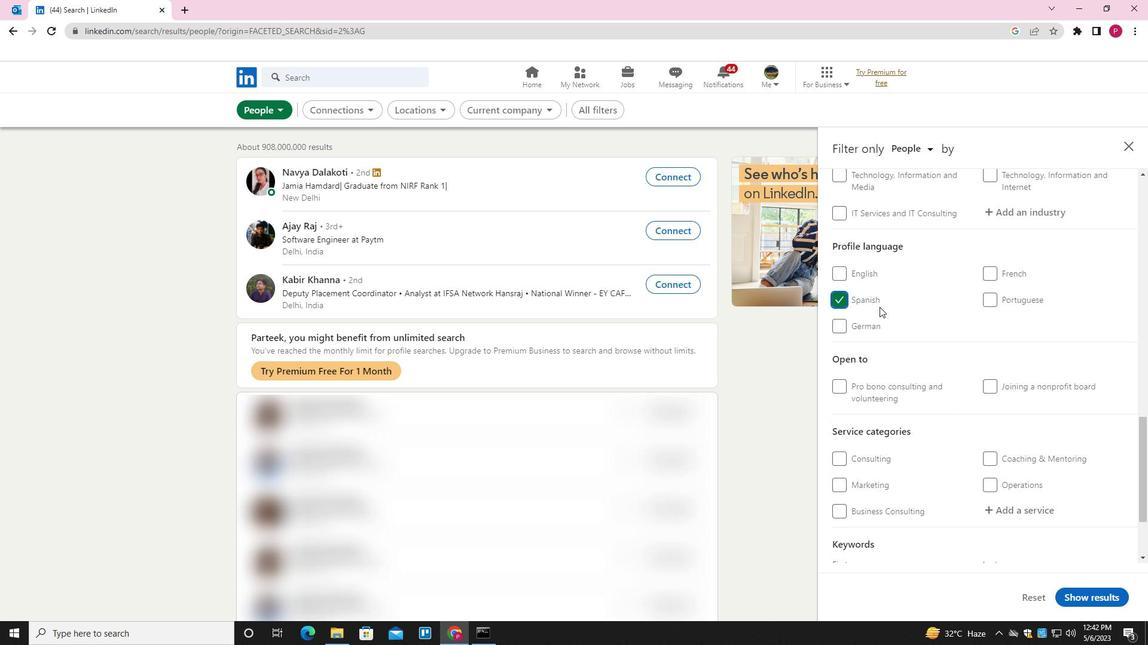 
Action: Mouse scrolled (893, 305) with delta (0, 0)
Screenshot: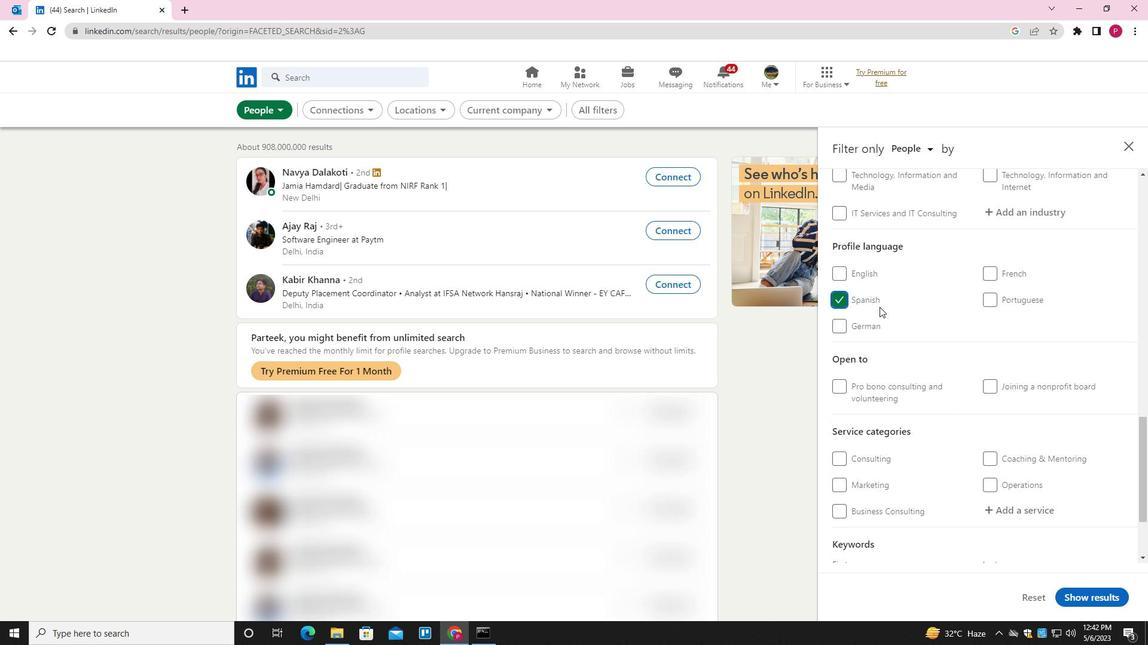 
Action: Mouse scrolled (893, 305) with delta (0, 0)
Screenshot: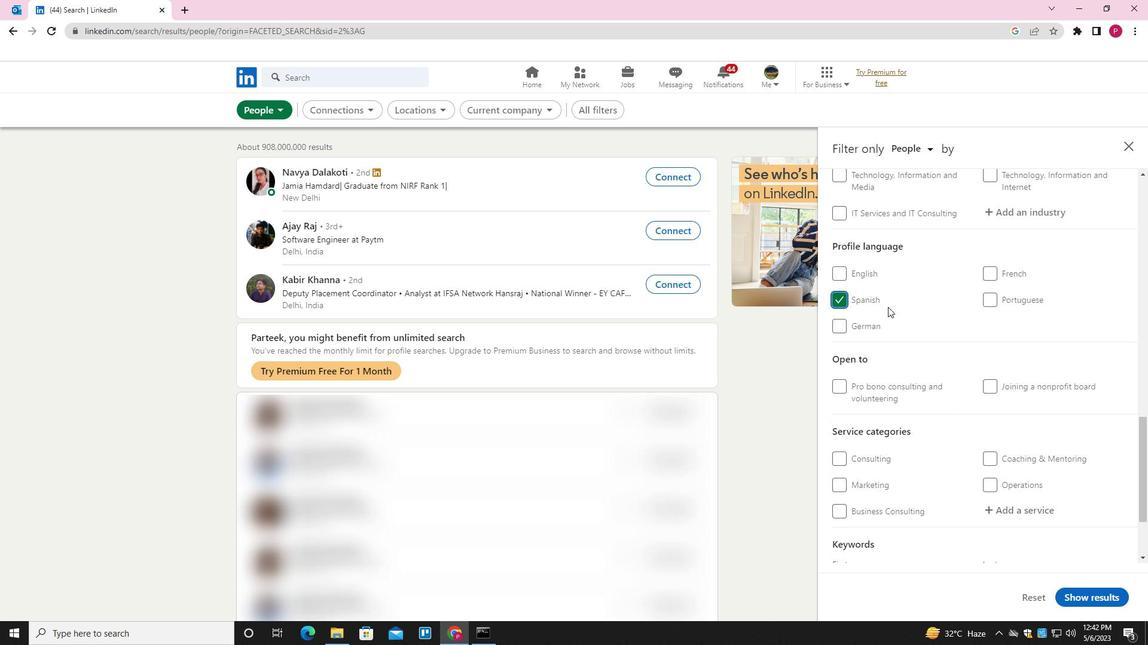 
Action: Mouse scrolled (893, 305) with delta (0, 0)
Screenshot: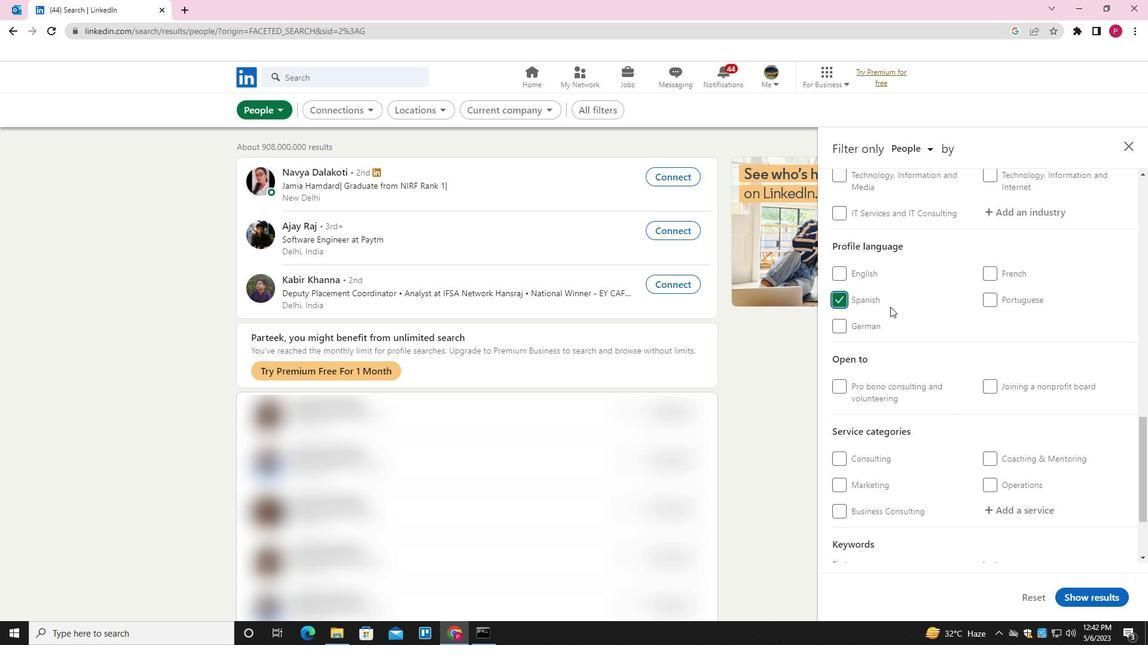 
Action: Mouse scrolled (893, 305) with delta (0, 0)
Screenshot: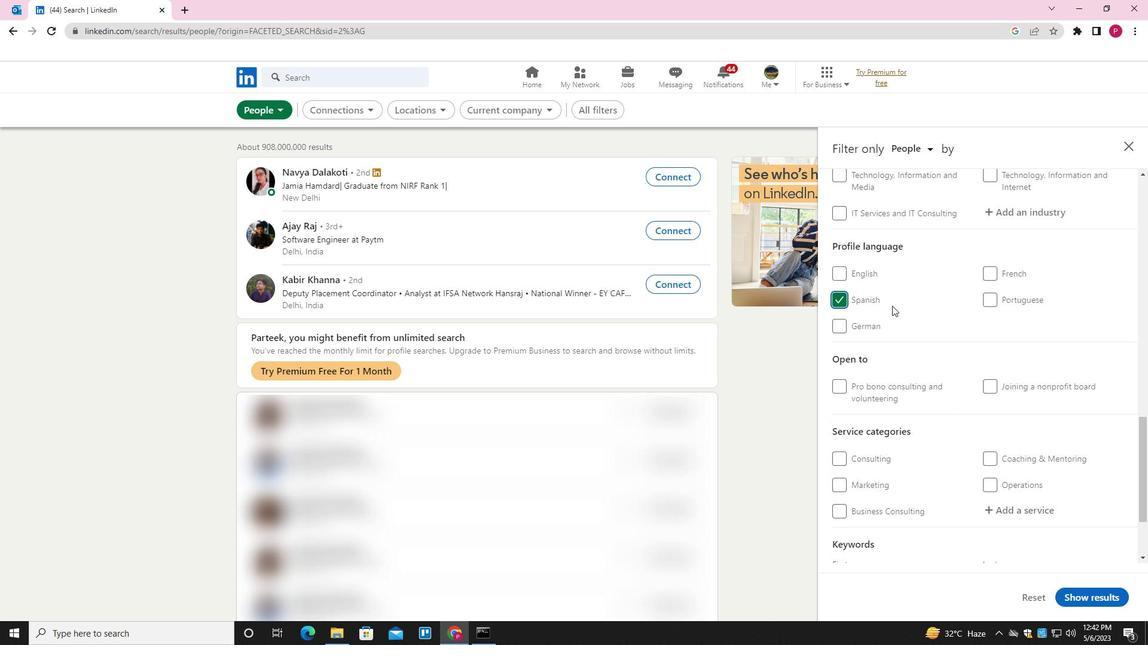 
Action: Mouse scrolled (893, 305) with delta (0, 0)
Screenshot: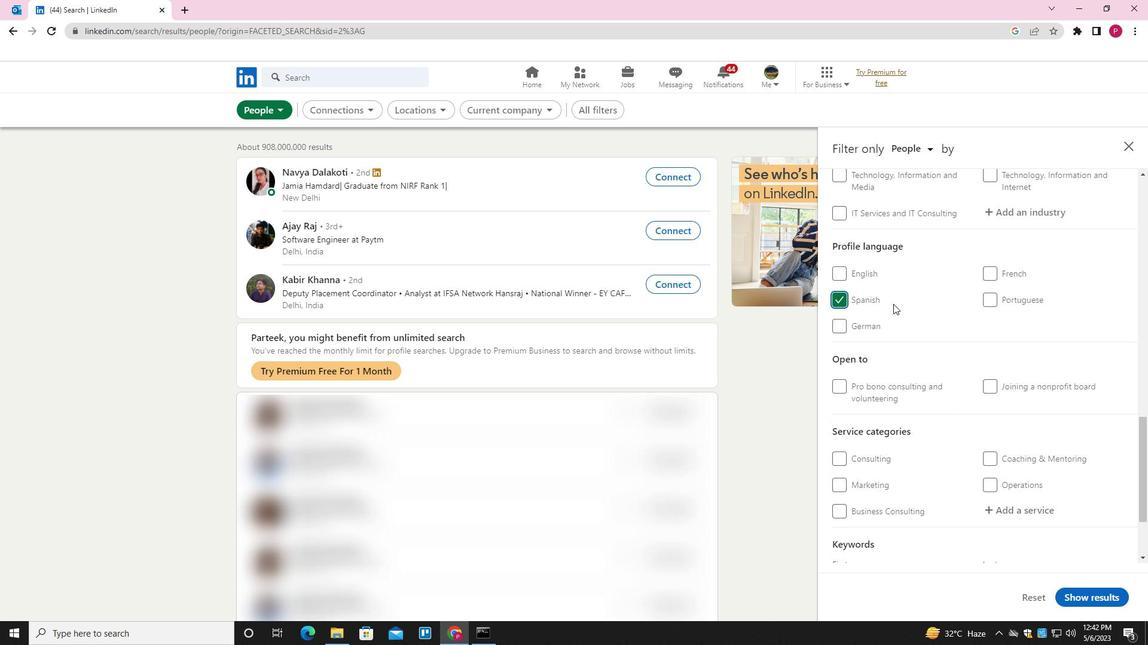 
Action: Mouse scrolled (893, 305) with delta (0, 0)
Screenshot: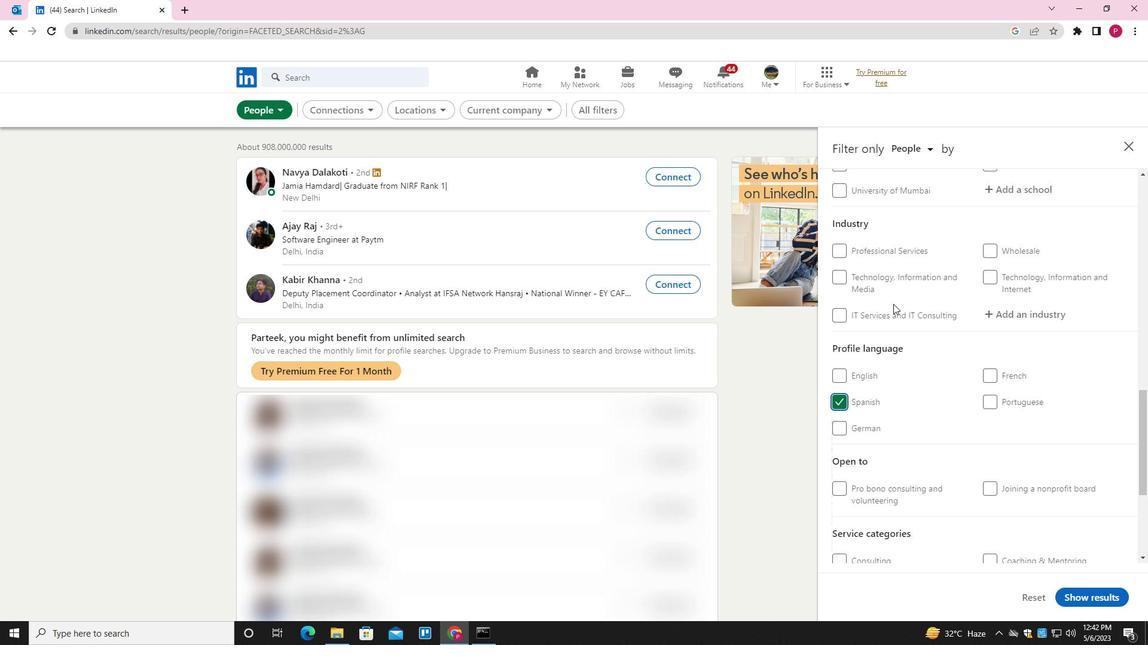 
Action: Mouse moved to (1027, 267)
Screenshot: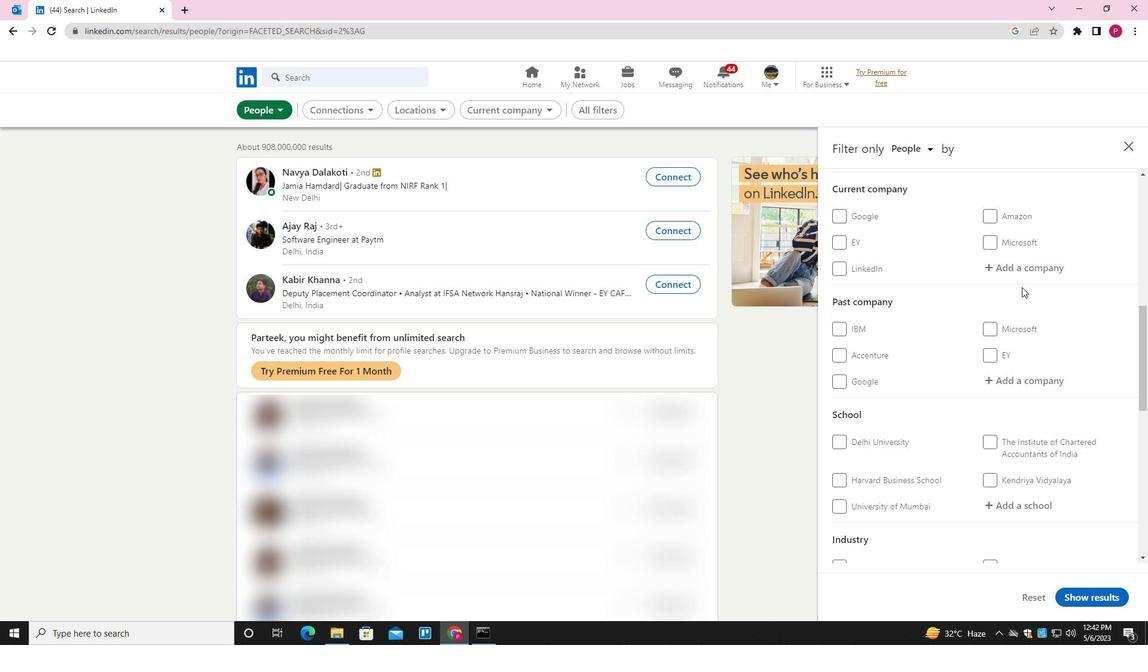
Action: Mouse pressed left at (1027, 267)
Screenshot: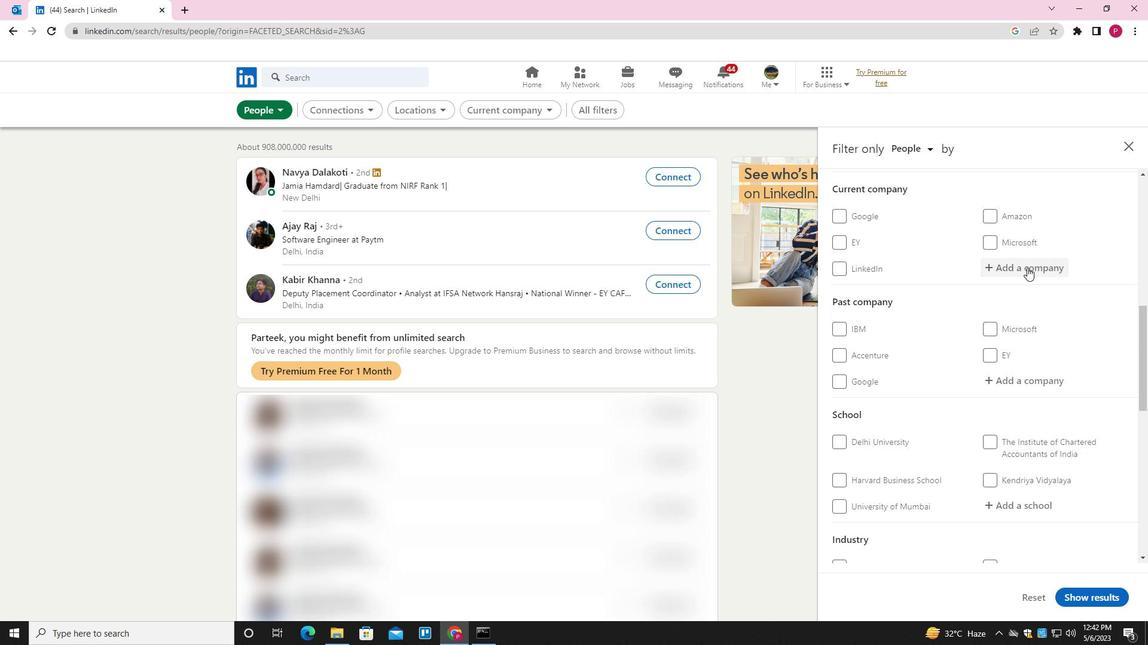 
Action: Key pressed <Key.shift>SIEMENS<Key.space><Key.shift>MOBILITY<Key.backspace><Key.backspace><Key.backspace><Key.backspace><Key.backspace><Key.backspace><Key.backspace><Key.backspace><Key.shift>MOBILITY
Screenshot: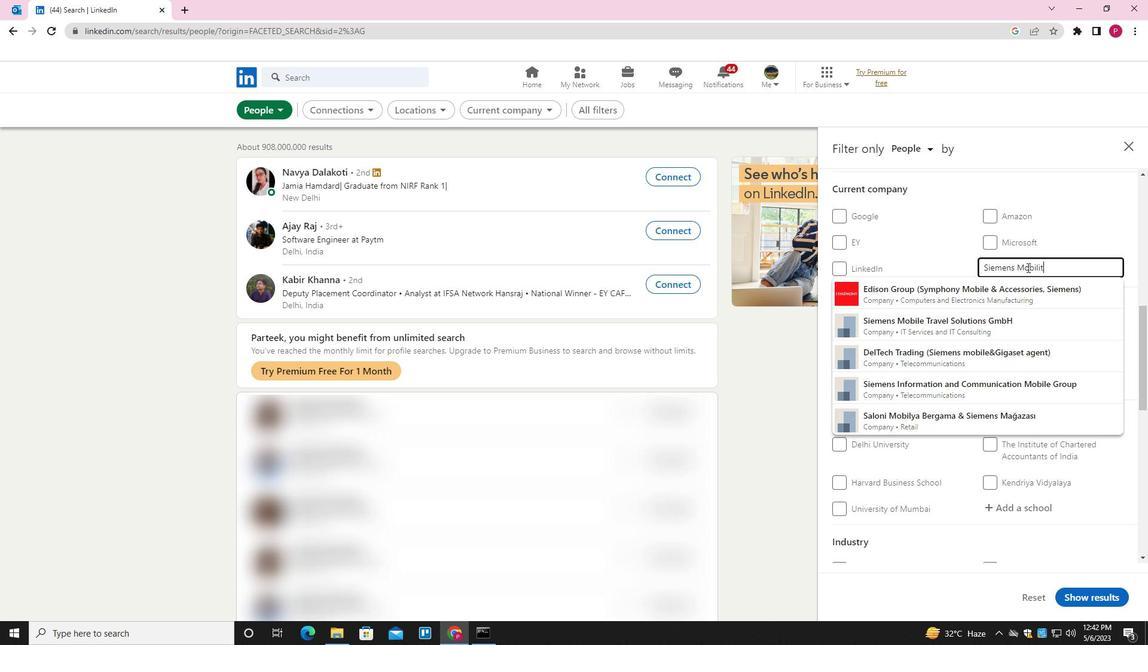 
Action: Mouse moved to (1008, 277)
Screenshot: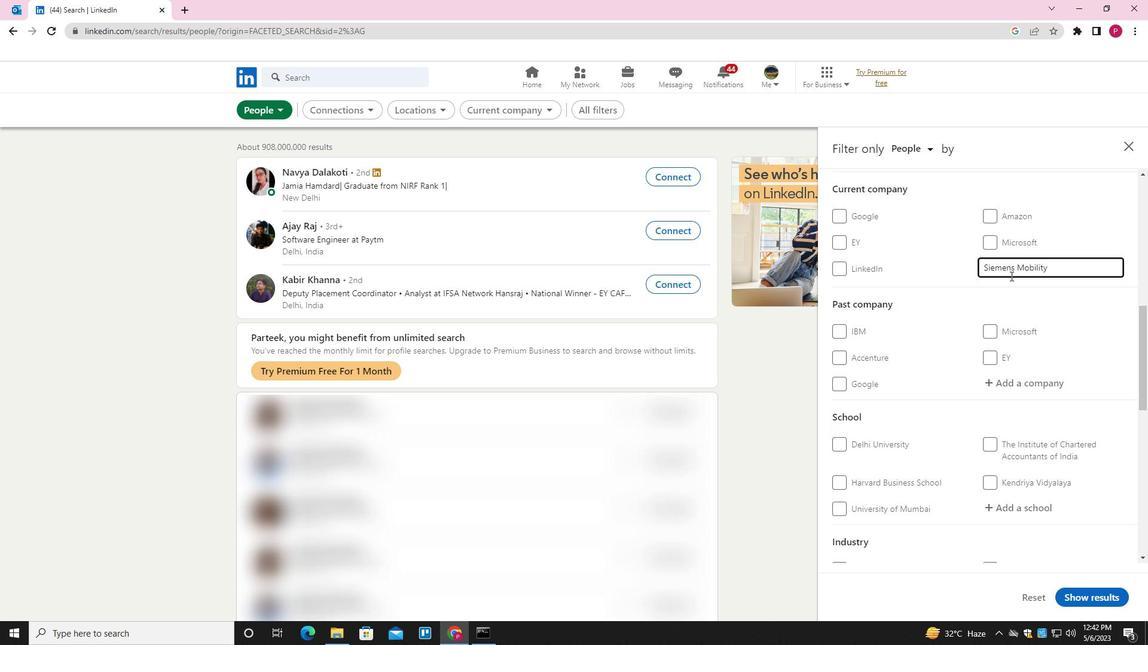 
Action: Mouse scrolled (1008, 276) with delta (0, 0)
Screenshot: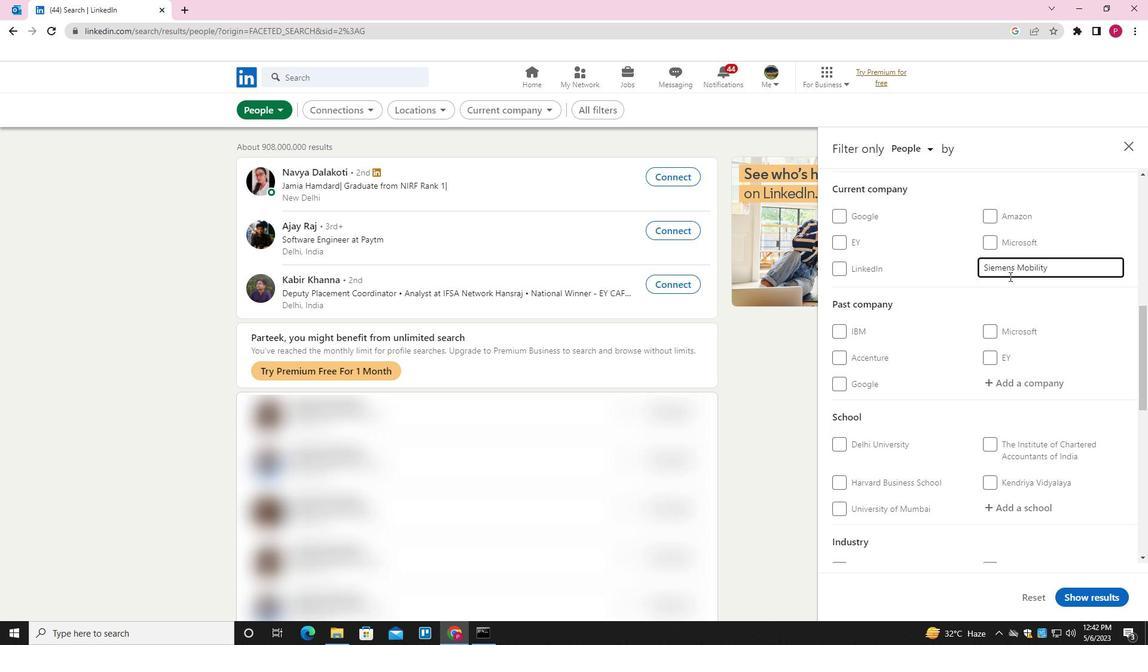
Action: Mouse scrolled (1008, 276) with delta (0, 0)
Screenshot: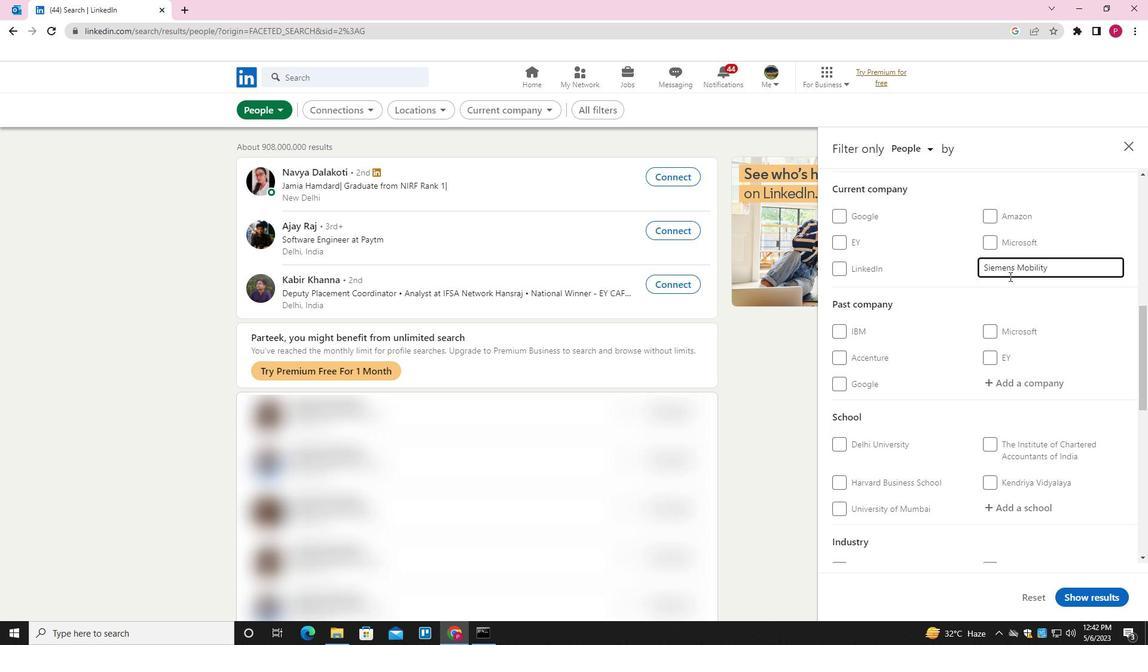 
Action: Mouse scrolled (1008, 276) with delta (0, 0)
Screenshot: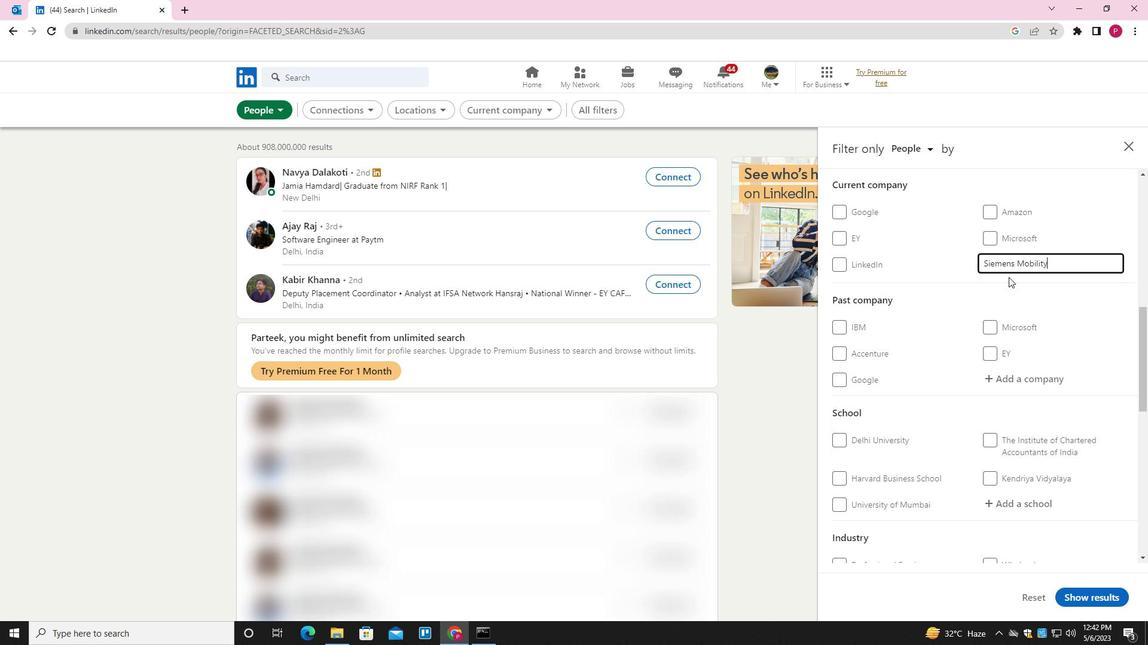 
Action: Mouse scrolled (1008, 276) with delta (0, 0)
Screenshot: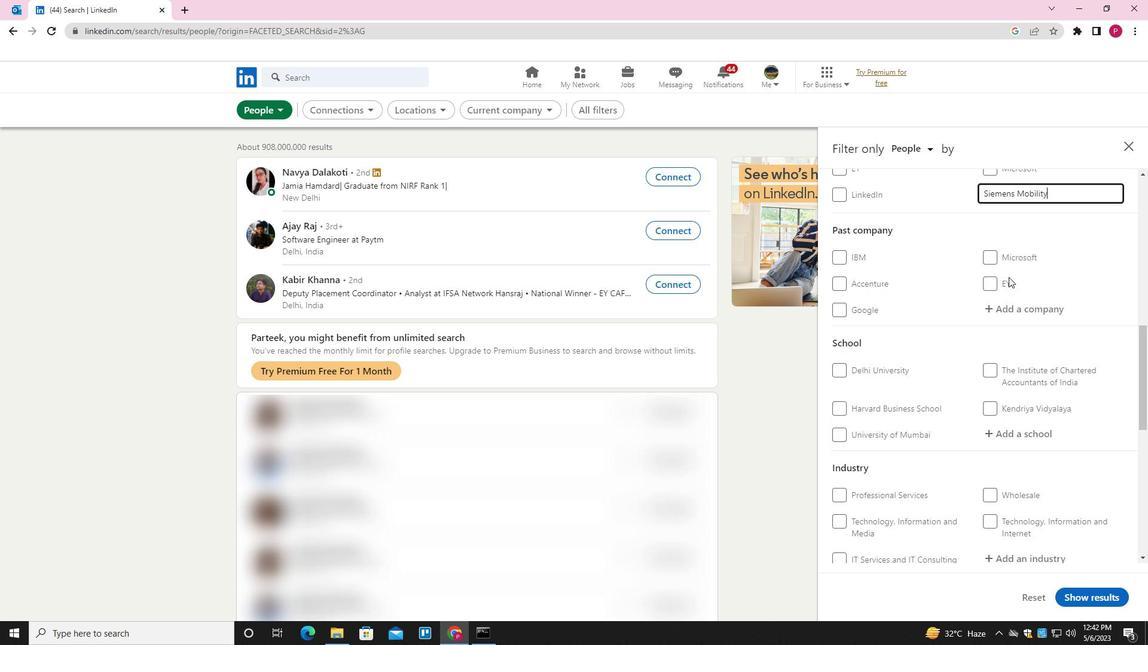 
Action: Mouse moved to (1017, 273)
Screenshot: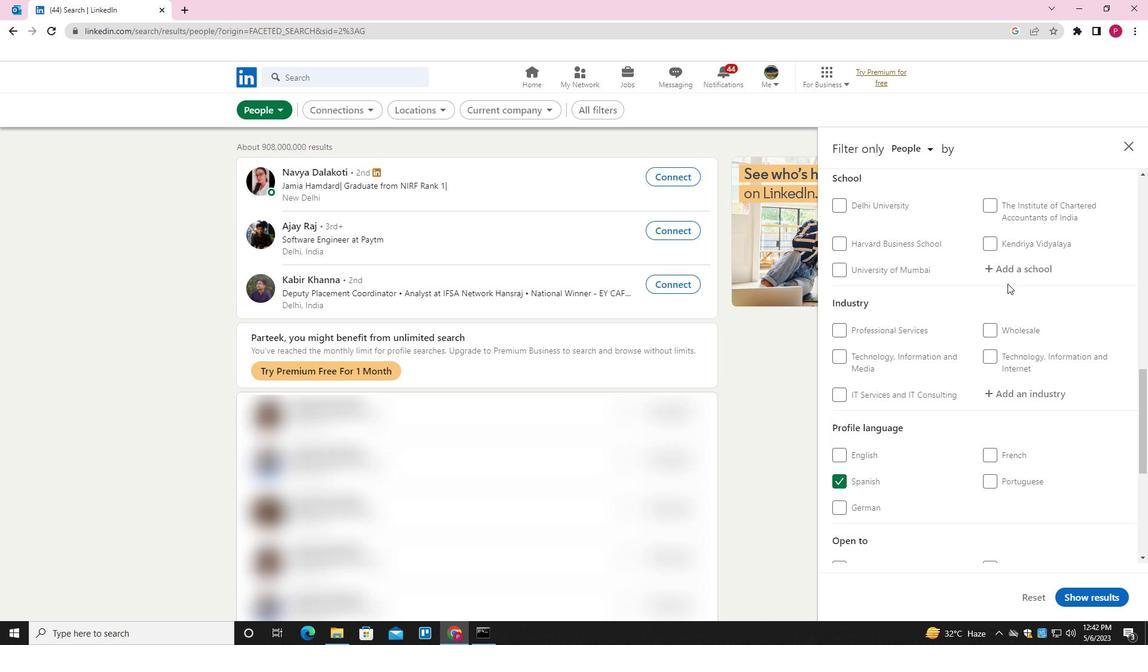 
Action: Mouse pressed left at (1017, 273)
Screenshot: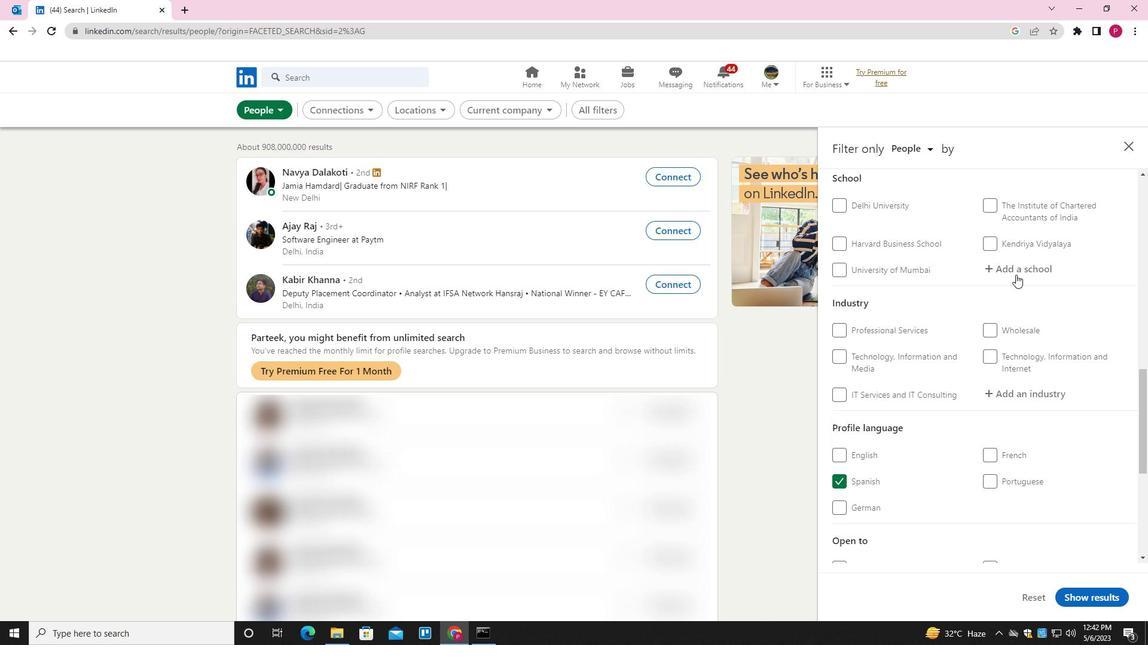 
Action: Key pressed <Key.shift><Key.shift><Key.shift><Key.shift><Key.shift><Key.shift><Key.shift><Key.shift><Key.shift><Key.shift><Key.shift><Key.shift><Key.shift><Key.shift><Key.shift><Key.shift><Key.shift><Key.shift><Key.shift><Key.shift>SU<Key.backspace>YM<Key.shift>BIOSIS<Key.space><Key.shift>INSTITUTE<Key.space><Key.shift>OF<Key.space><Key.shift>INTERNATIONAL<Key.space><Key.down><Key.enter>
Screenshot: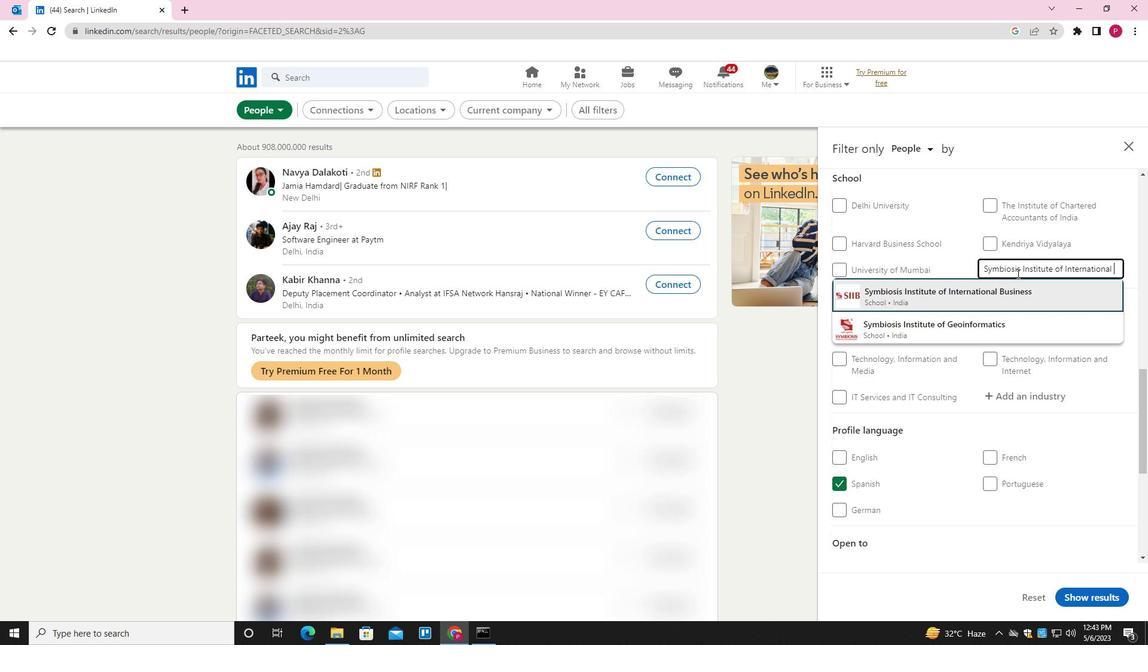 
Action: Mouse moved to (996, 313)
Screenshot: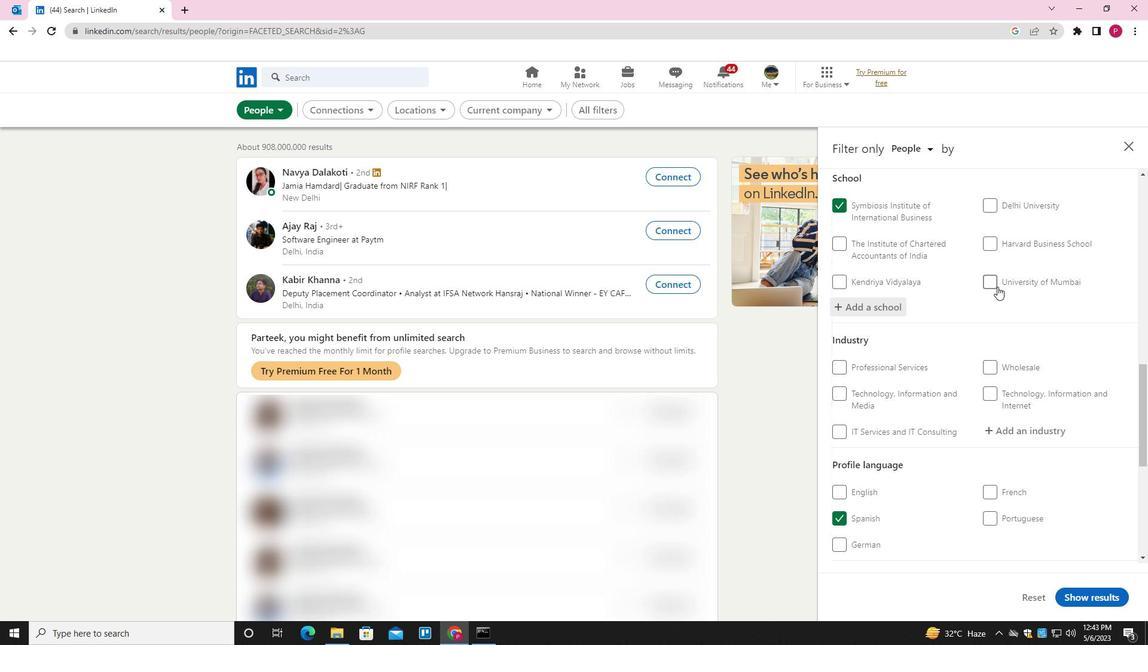 
Action: Mouse scrolled (996, 313) with delta (0, 0)
Screenshot: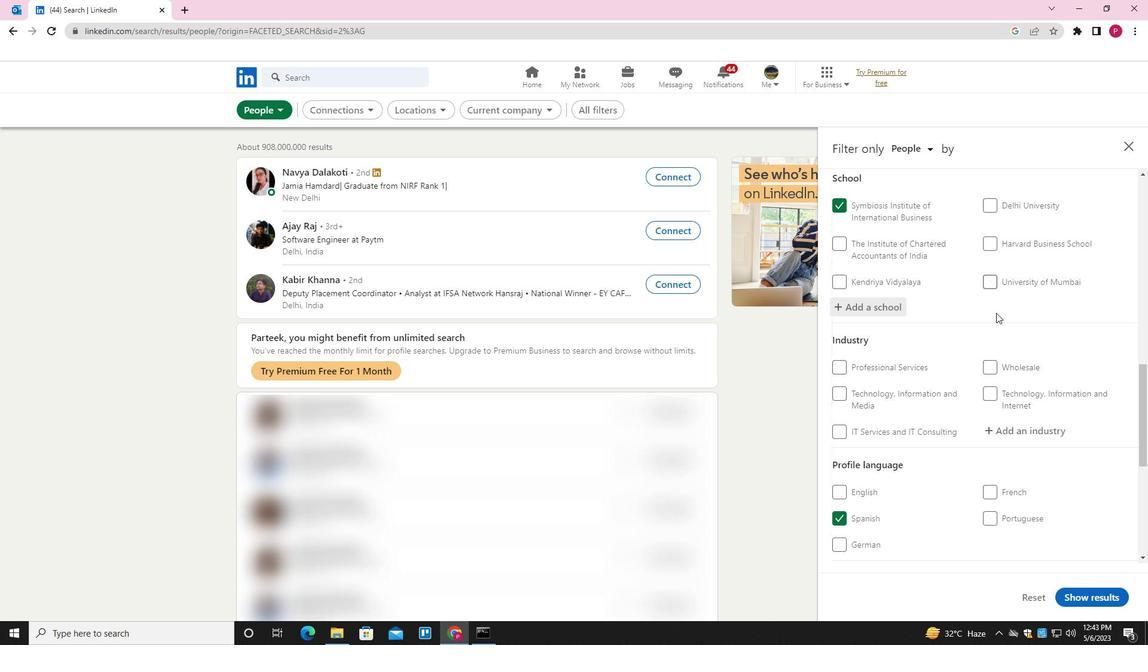 
Action: Mouse scrolled (996, 313) with delta (0, 0)
Screenshot: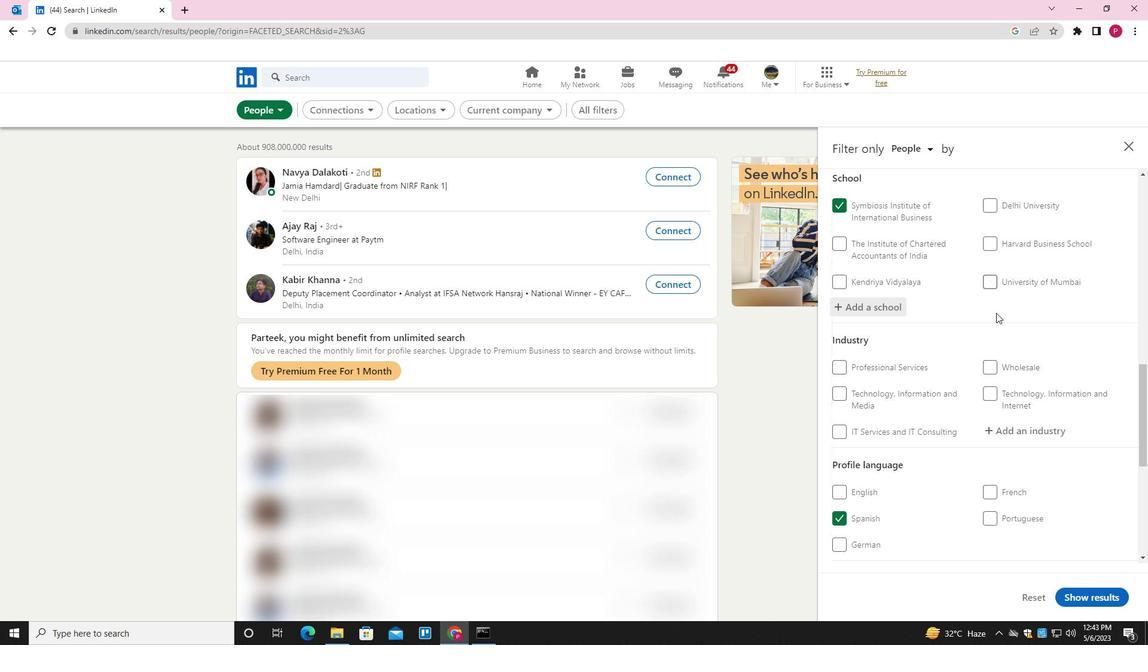 
Action: Mouse scrolled (996, 313) with delta (0, 0)
Screenshot: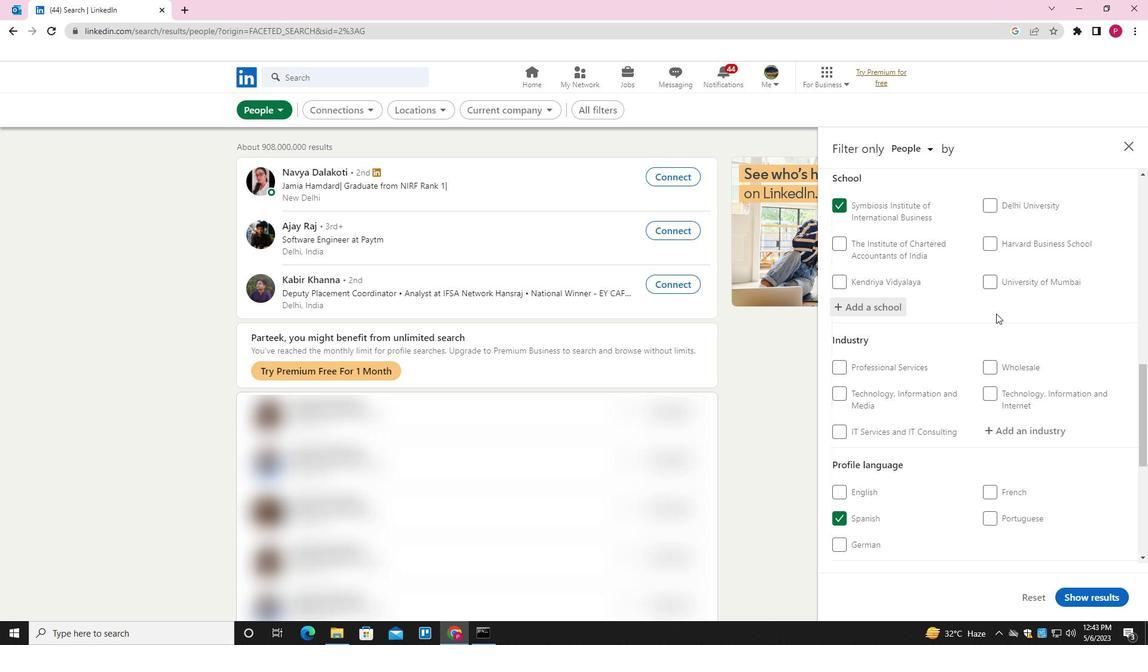 
Action: Mouse moved to (1025, 246)
Screenshot: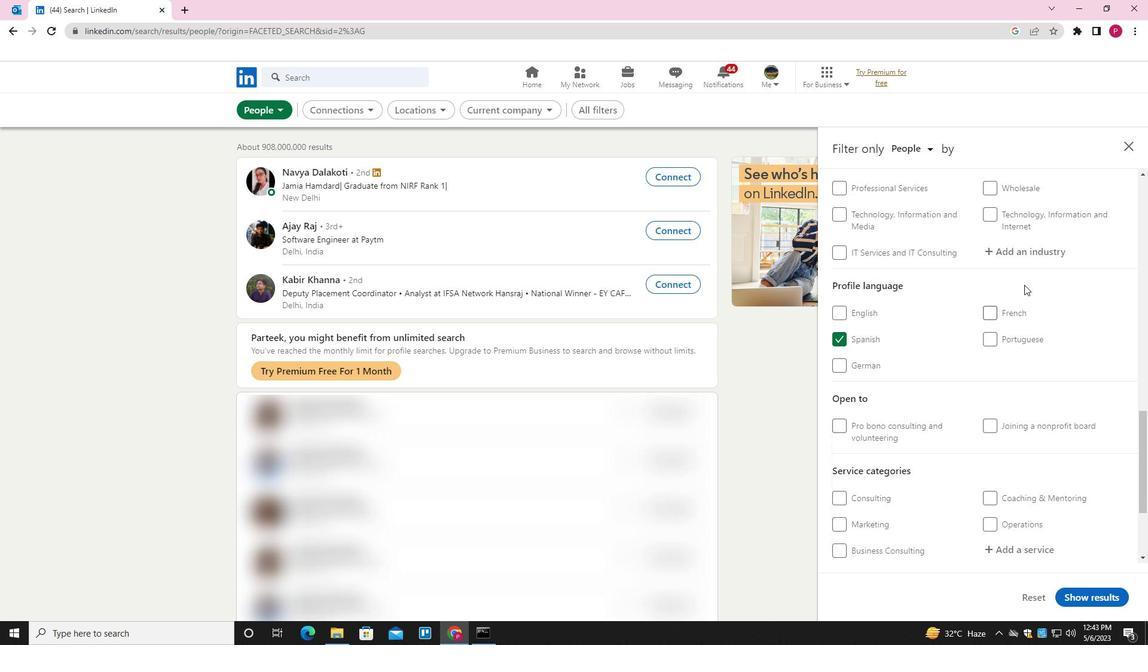 
Action: Mouse pressed left at (1025, 246)
Screenshot: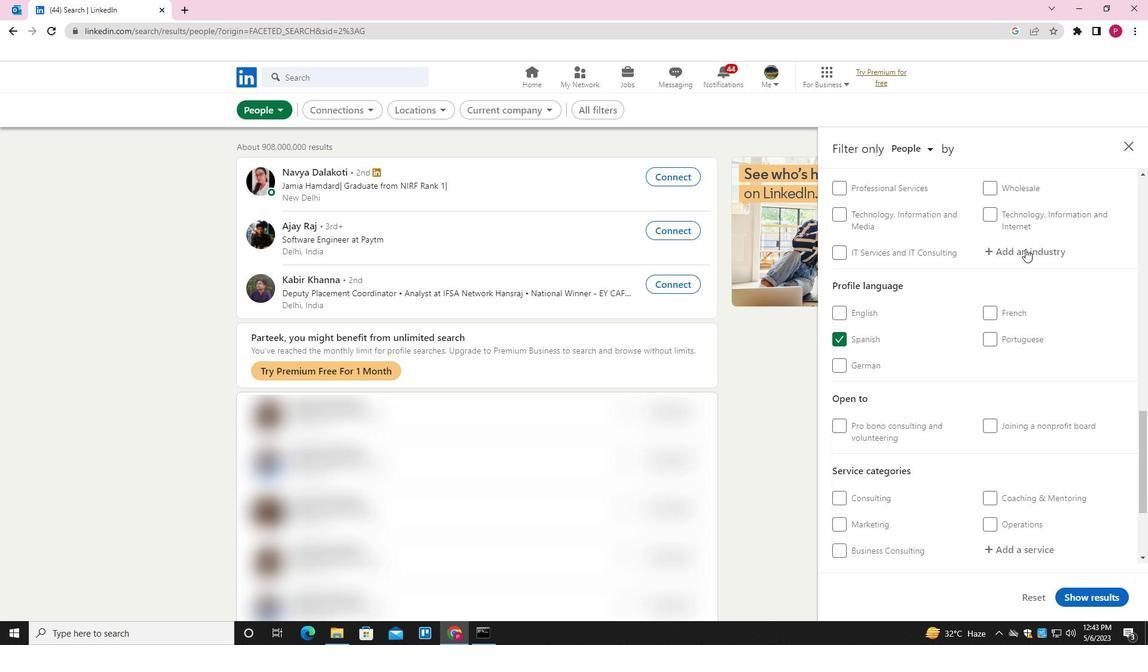 
Action: Key pressed <Key.shift>INSURAB<Key.backspace>NCE<Key.space><Key.down><Key.down><Key.down><Key.down><Key.enter>
Screenshot: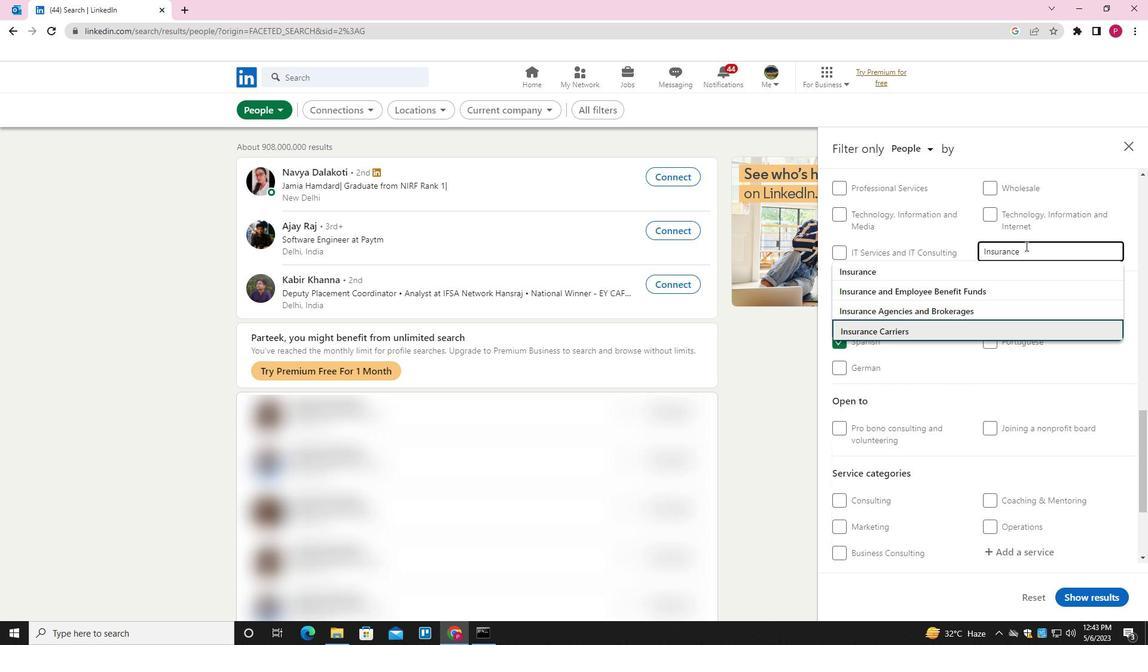 
Action: Mouse moved to (990, 323)
Screenshot: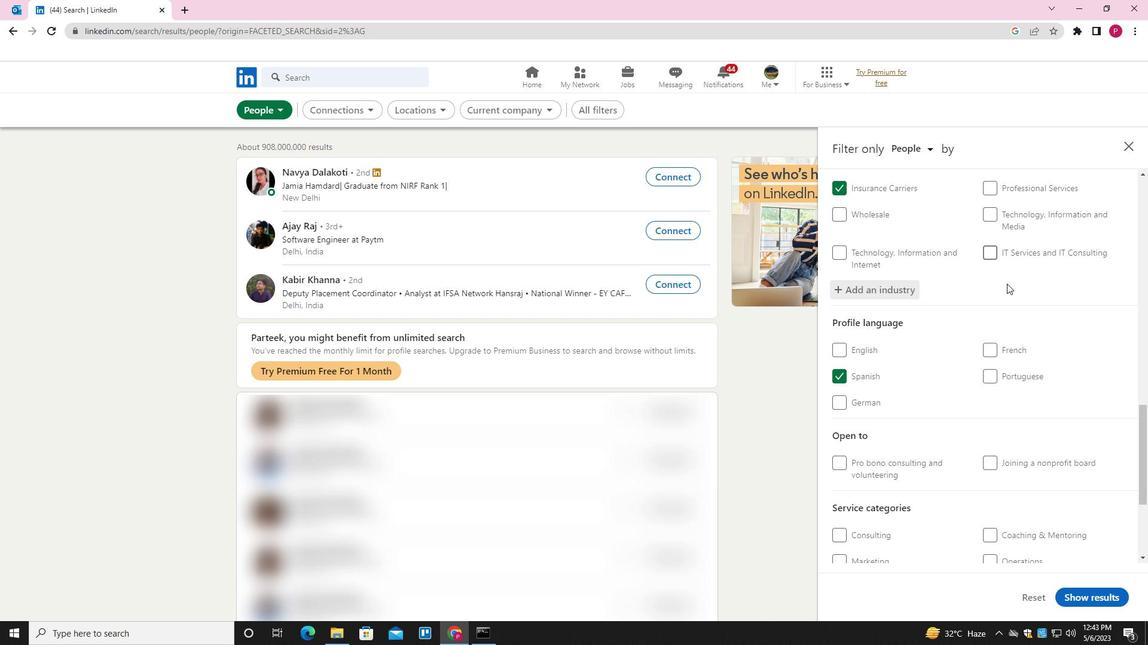 
Action: Mouse scrolled (990, 322) with delta (0, 0)
Screenshot: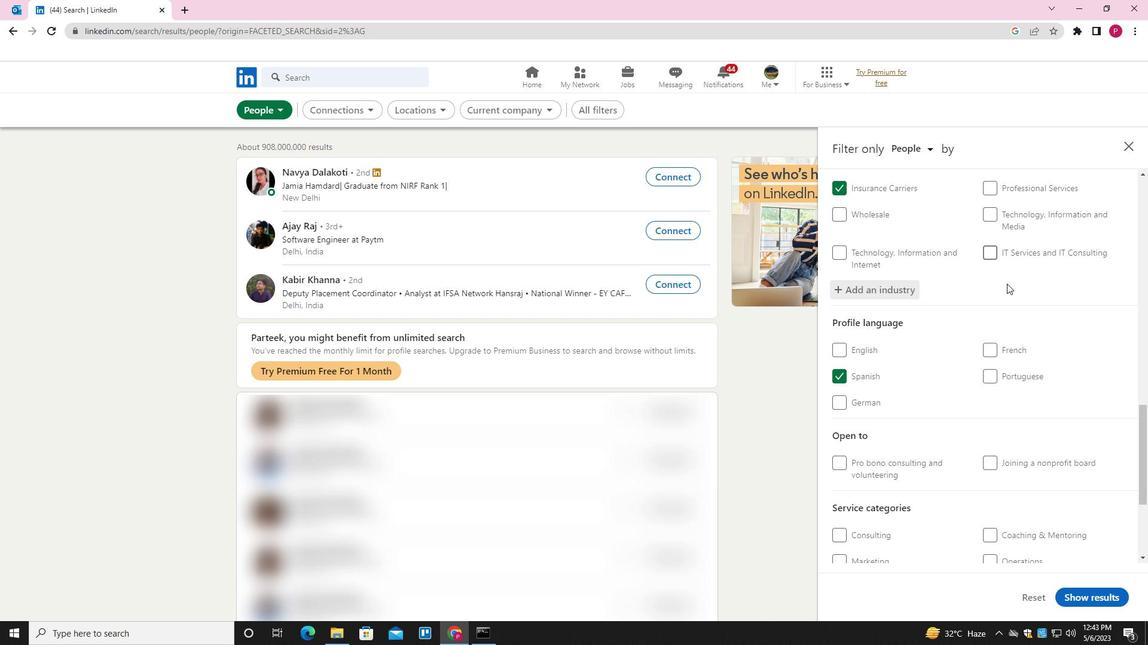 
Action: Mouse scrolled (990, 322) with delta (0, 0)
Screenshot: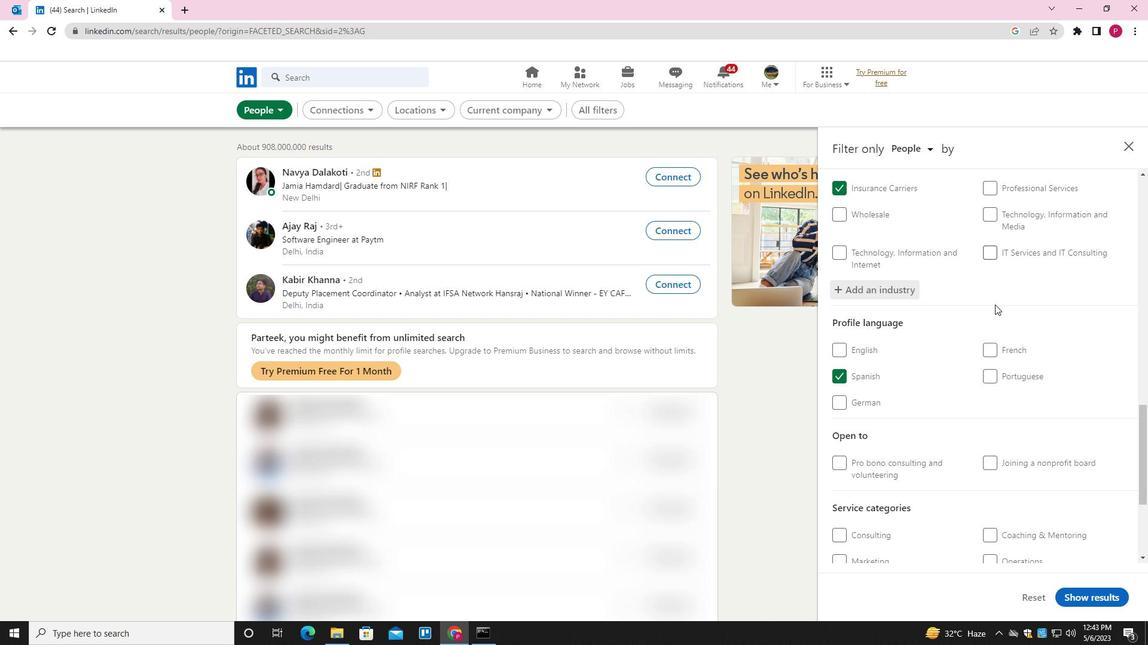 
Action: Mouse scrolled (990, 322) with delta (0, 0)
Screenshot: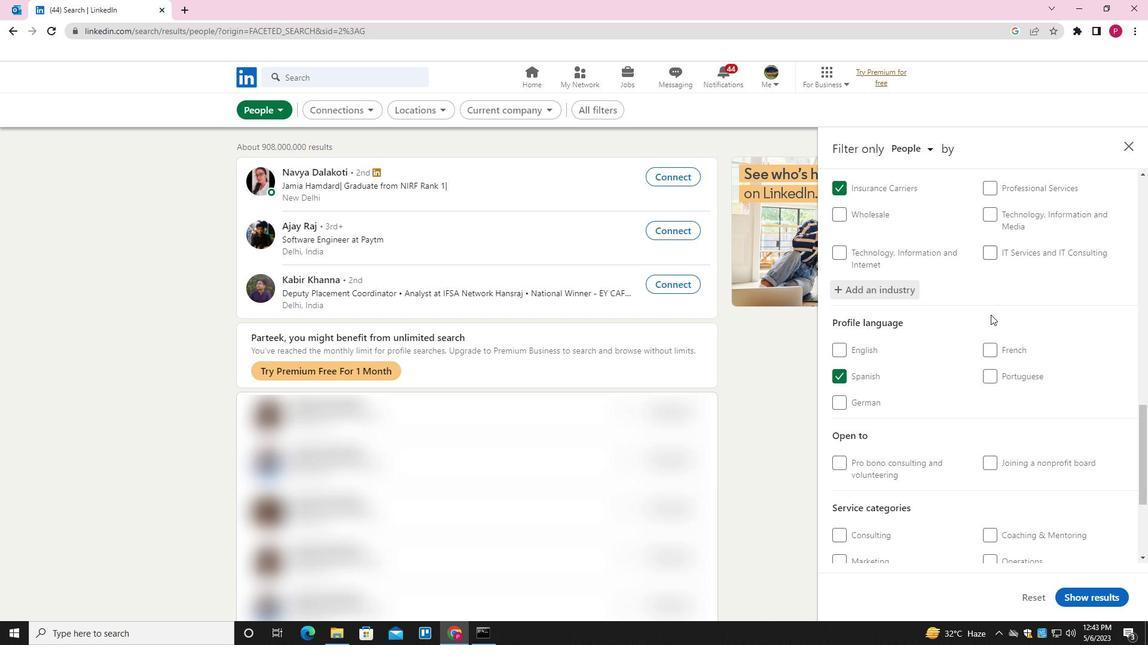 
Action: Mouse moved to (990, 326)
Screenshot: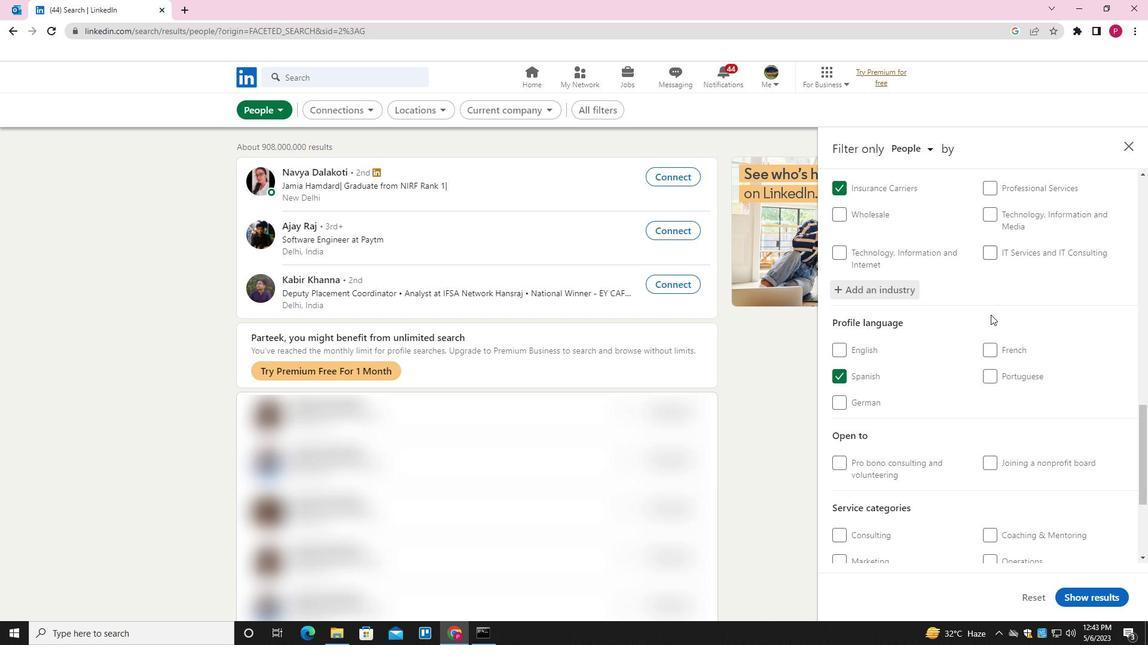 
Action: Mouse scrolled (990, 325) with delta (0, 0)
Screenshot: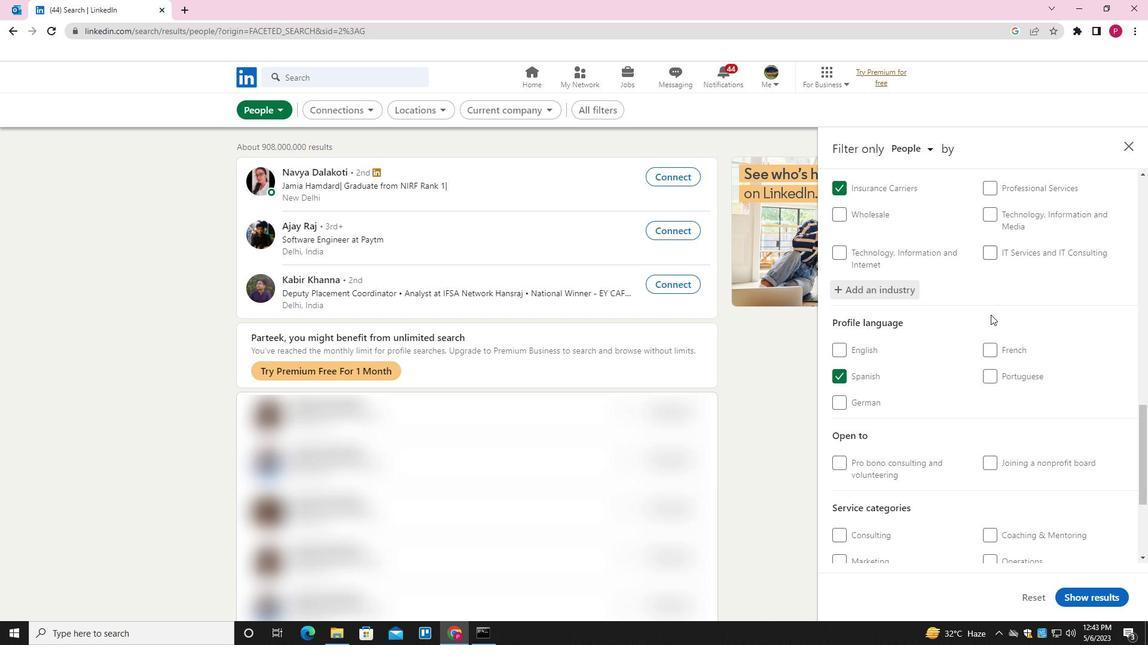 
Action: Mouse moved to (1017, 386)
Screenshot: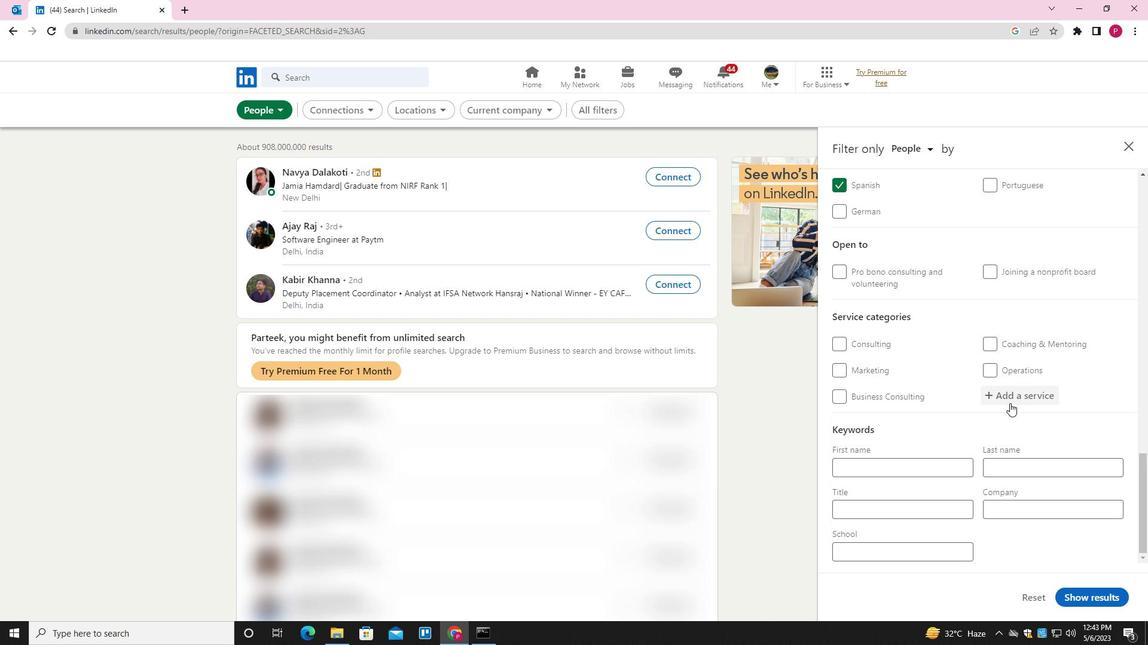 
Action: Mouse pressed left at (1017, 386)
Screenshot: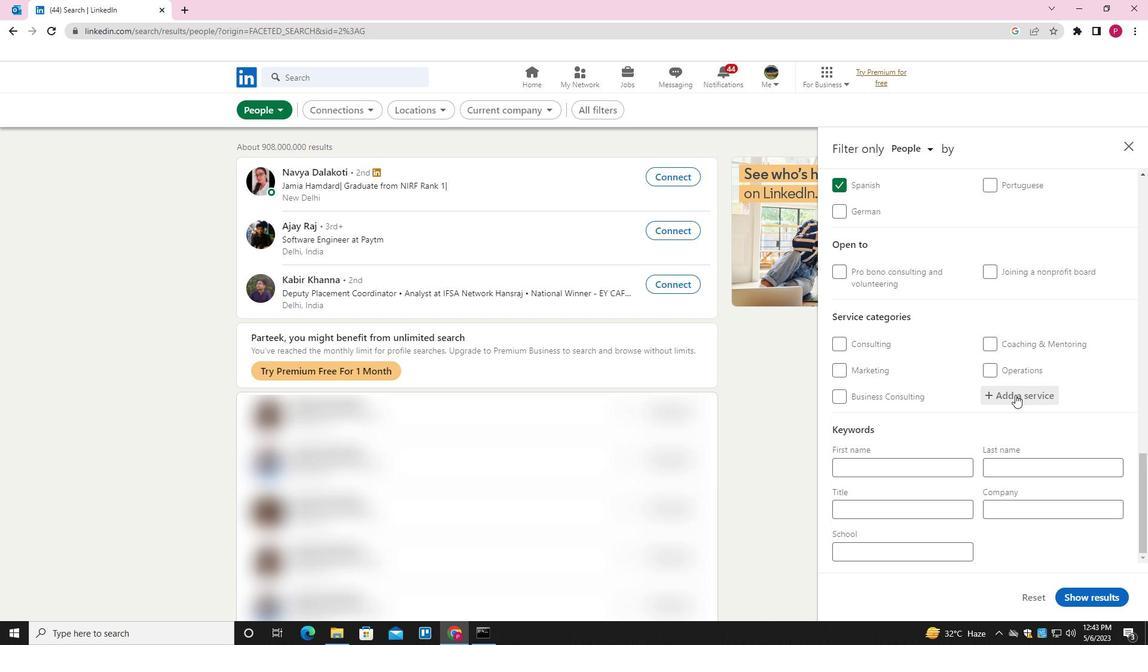 
Action: Key pressed <Key.shift>PUBLIC<Key.space><Key.shift>RELATIONS<Key.down><Key.enter>
Screenshot: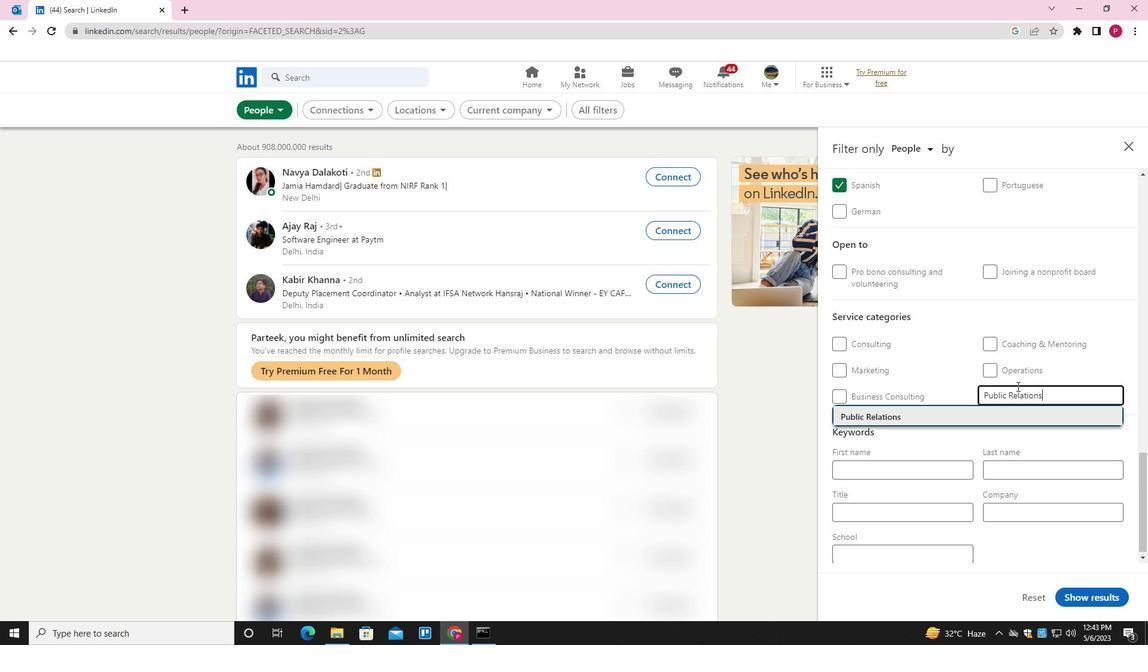 
Action: Mouse scrolled (1017, 386) with delta (0, 0)
Screenshot: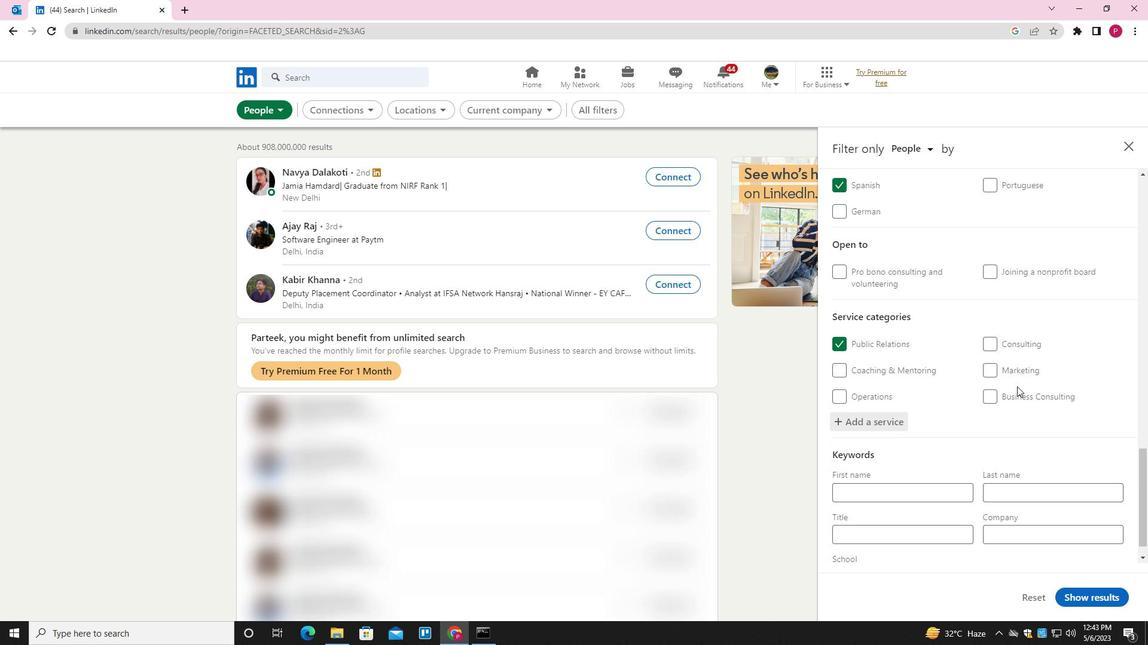 
Action: Mouse scrolled (1017, 386) with delta (0, 0)
Screenshot: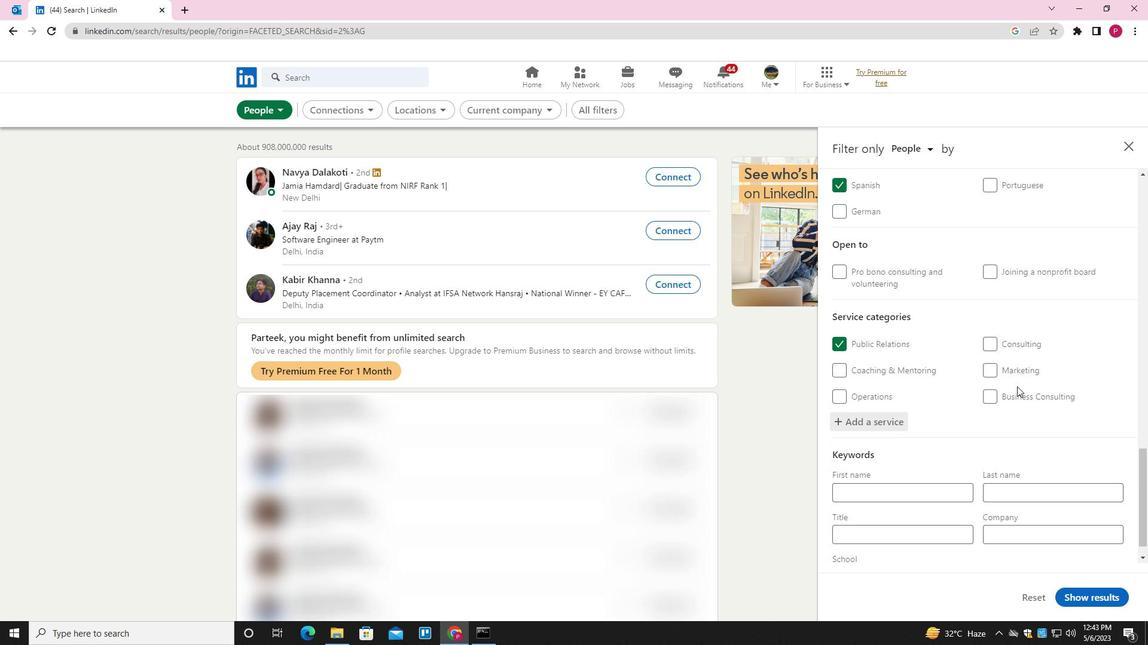 
Action: Mouse scrolled (1017, 386) with delta (0, 0)
Screenshot: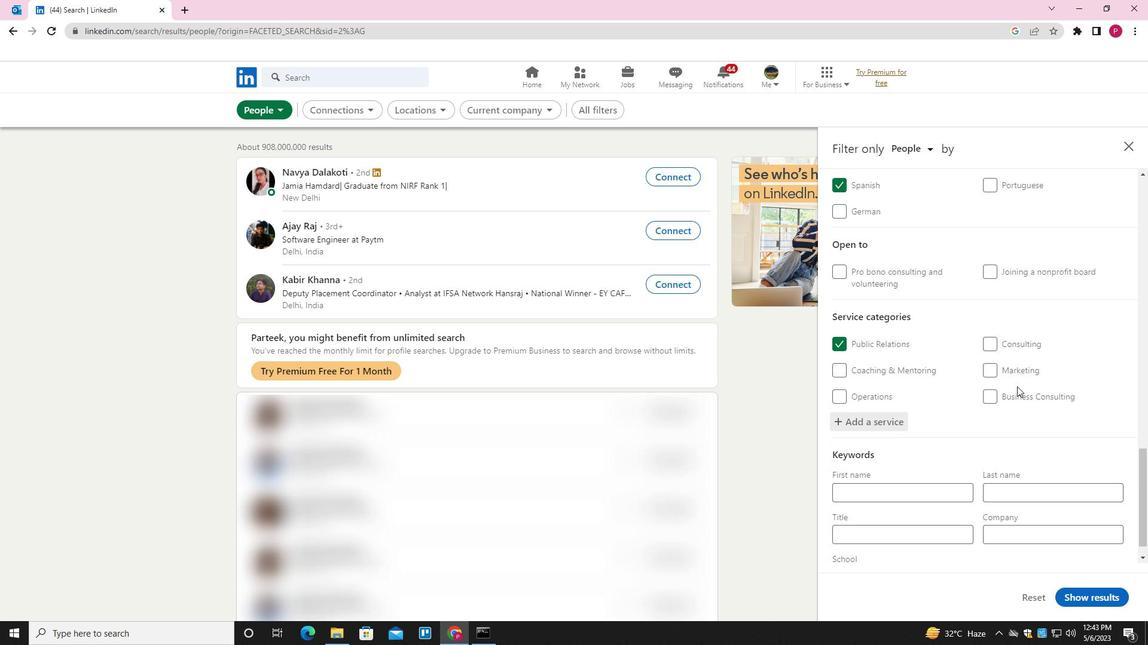 
Action: Mouse scrolled (1017, 386) with delta (0, 0)
Screenshot: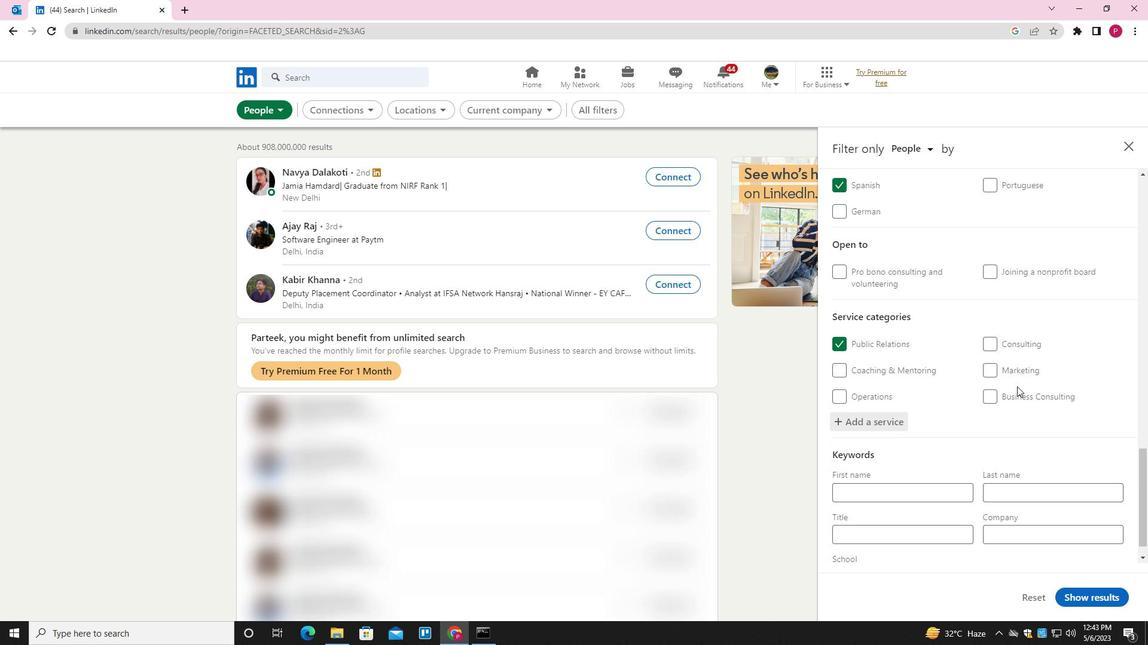
Action: Mouse moved to (949, 499)
Screenshot: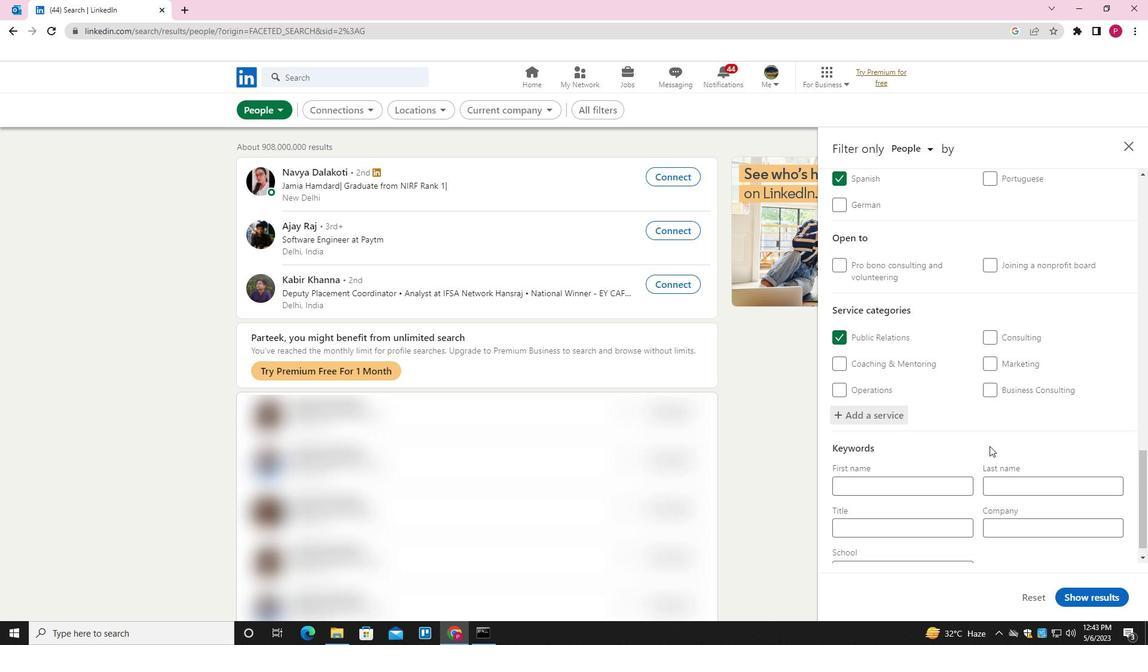
Action: Mouse pressed left at (949, 499)
Screenshot: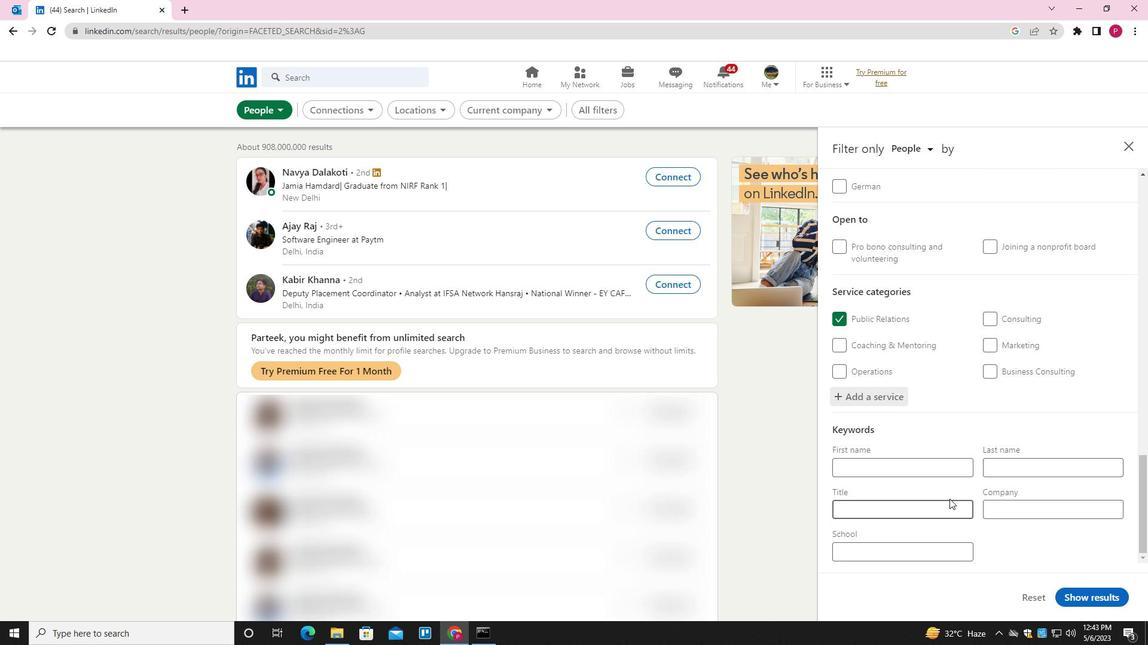 
Action: Key pressed <Key.shift>ADMINISTRATIVE<Key.space><Key.shift>ANALYST
Screenshot: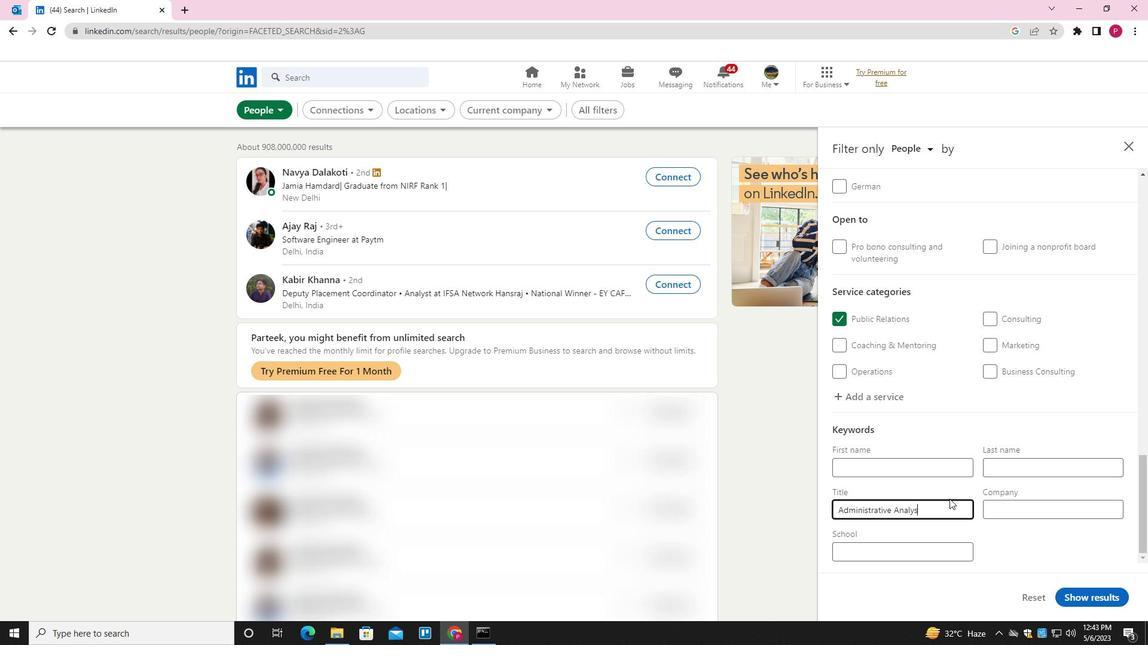 
Action: Mouse moved to (1077, 592)
Screenshot: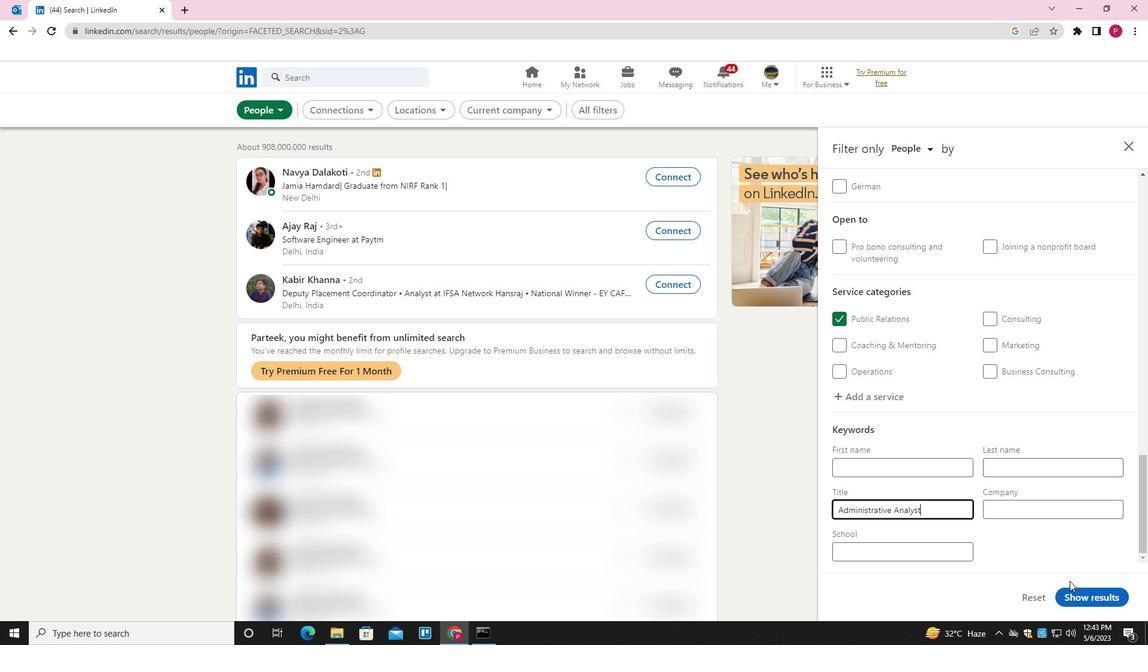 
Action: Mouse pressed left at (1077, 592)
Screenshot: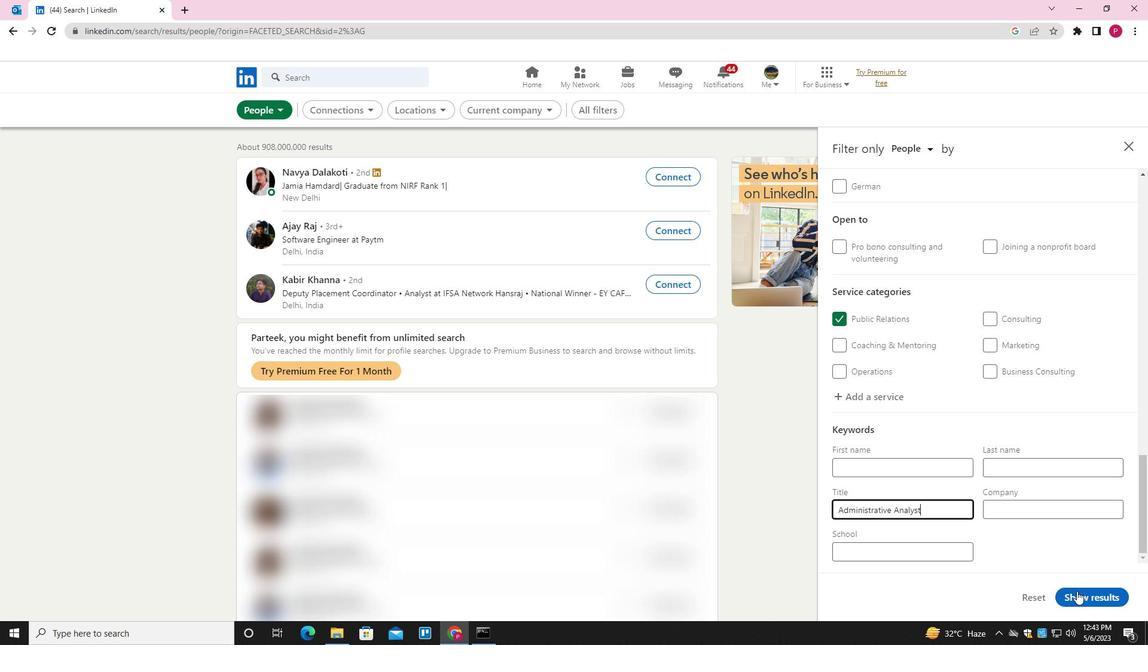 
Action: Mouse moved to (597, 344)
Screenshot: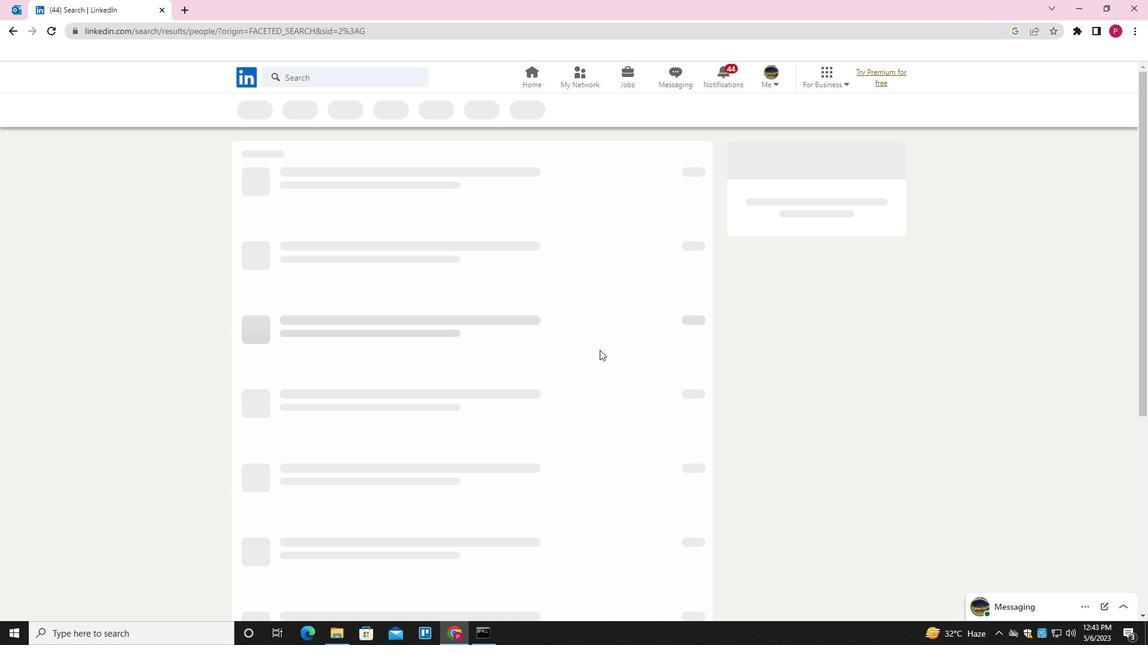 
